 Task: Create a Sprint called Sprint0000000213 in Scrum Project Project0000000071 in Jira. Set Duration of Sprint called Sprint0000000211 in Scrum Project Project0000000071 to 1 week in Jira. Set Duration of Sprint called Sprint0000000212 in Scrum Project Project0000000071 to 2 weeks in Jira. Set Duration of Sprint called Sprint0000000213 in Scrum Project Project0000000071 to 3 weeks in Jira. Create a Sprint called Sprint0000000214 in Scrum Project Project0000000072 in Jira
Action: Mouse moved to (34, 234)
Screenshot: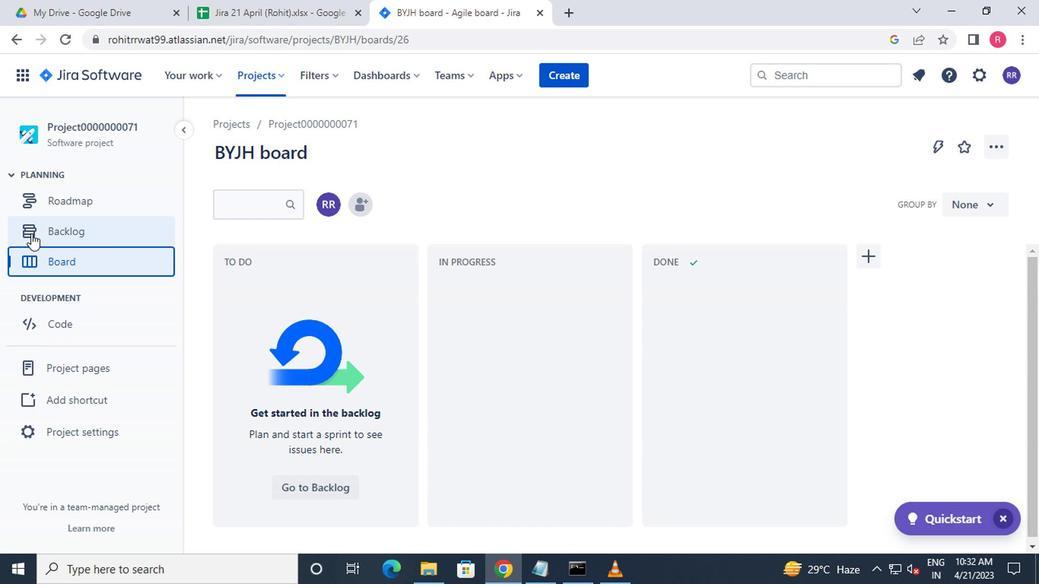 
Action: Mouse pressed left at (34, 234)
Screenshot: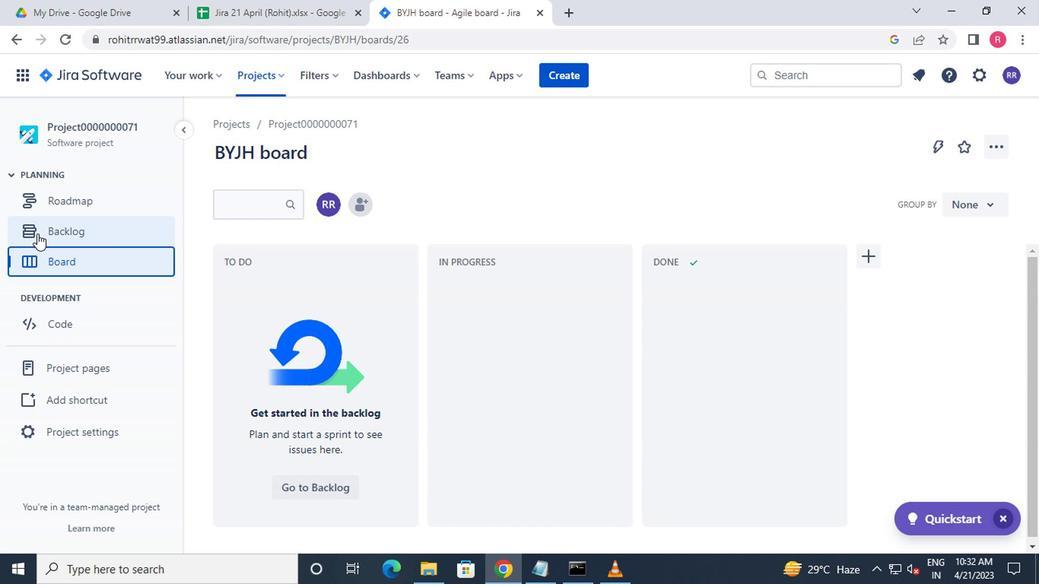 
Action: Mouse moved to (309, 374)
Screenshot: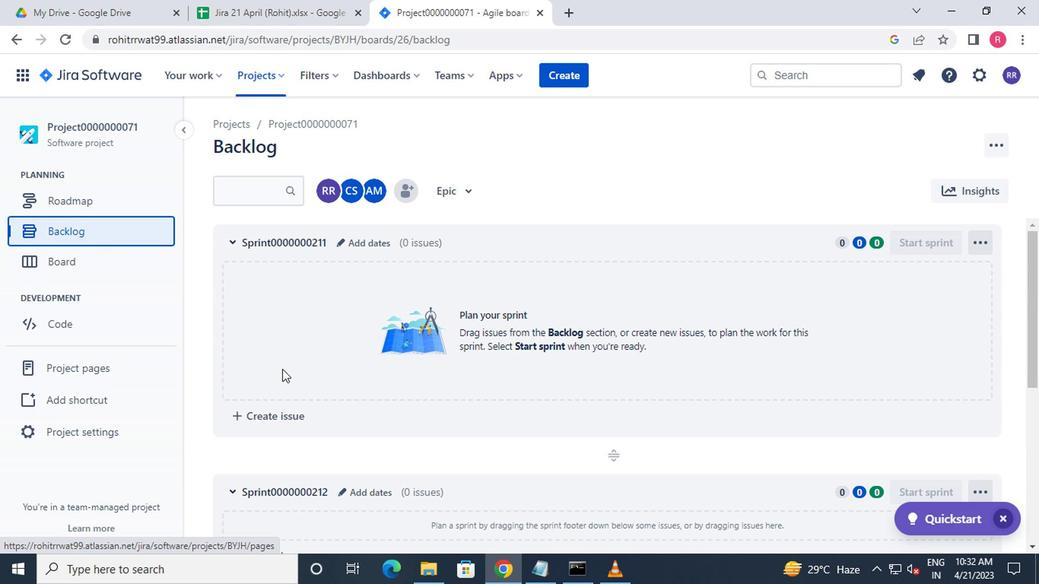
Action: Mouse scrolled (309, 374) with delta (0, 0)
Screenshot: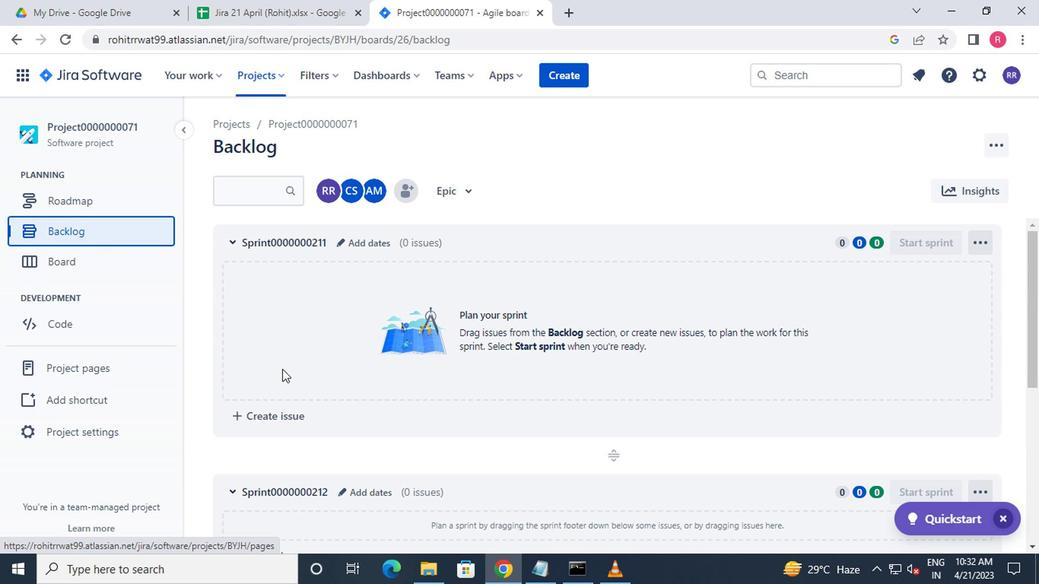 
Action: Mouse moved to (310, 376)
Screenshot: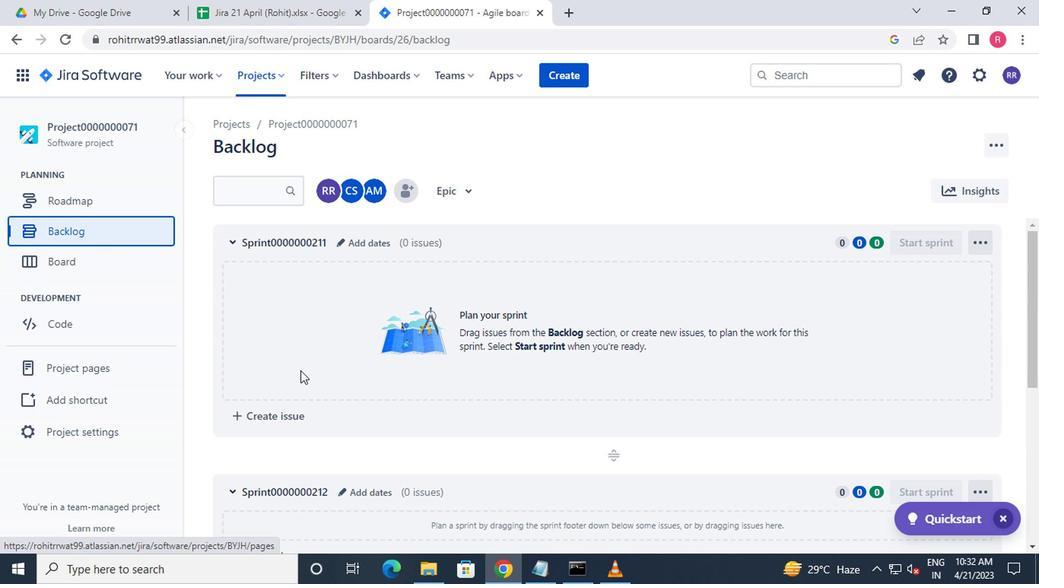 
Action: Mouse scrolled (310, 375) with delta (0, 0)
Screenshot: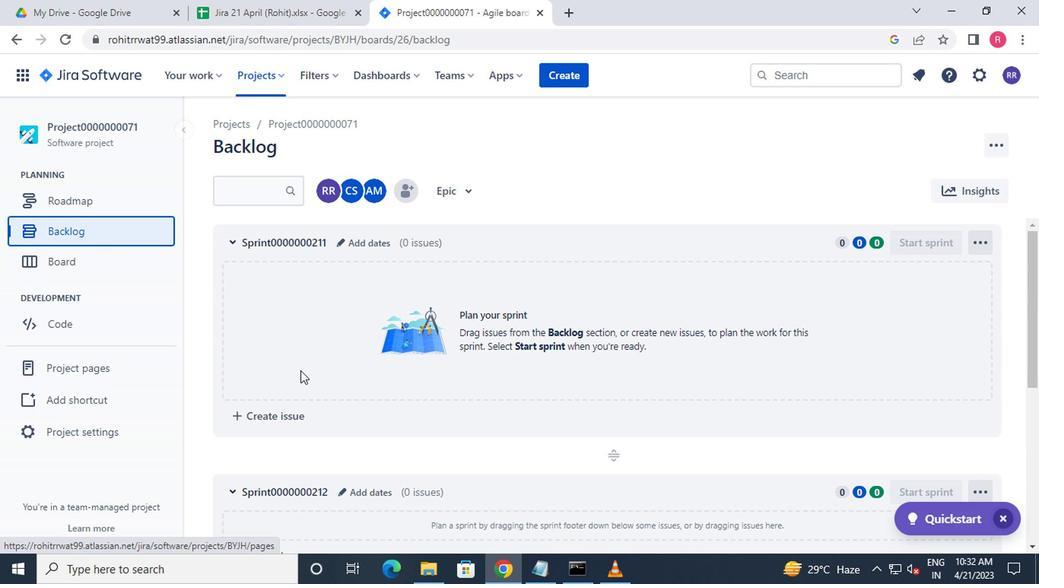 
Action: Mouse moved to (311, 378)
Screenshot: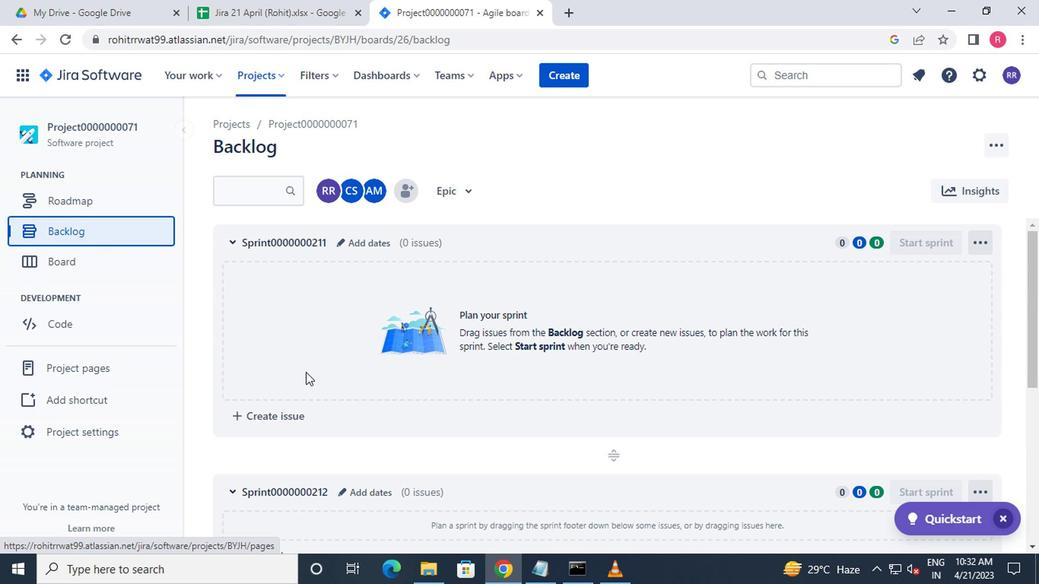 
Action: Mouse scrolled (311, 377) with delta (0, 0)
Screenshot: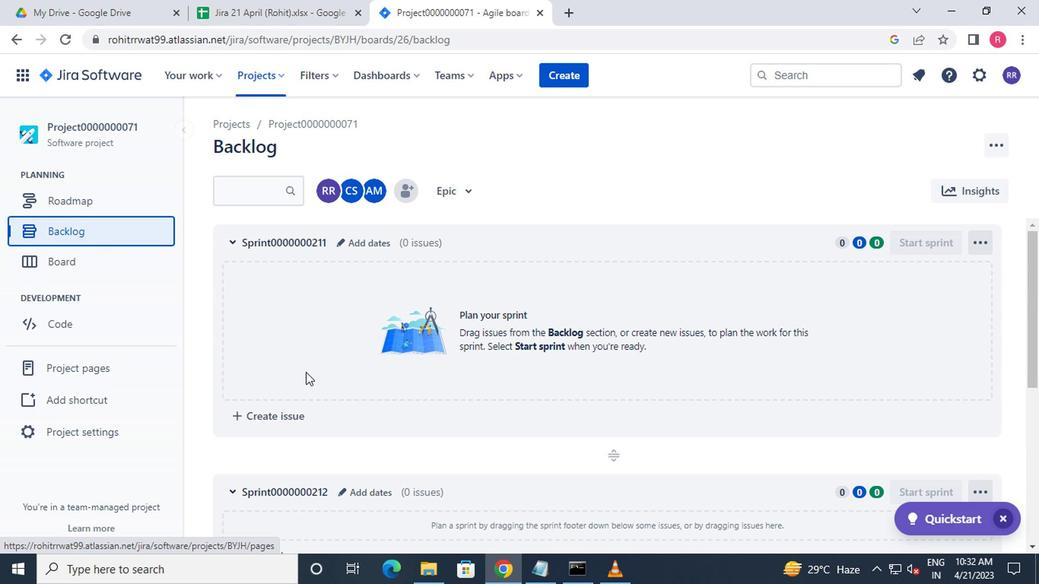 
Action: Mouse moved to (319, 381)
Screenshot: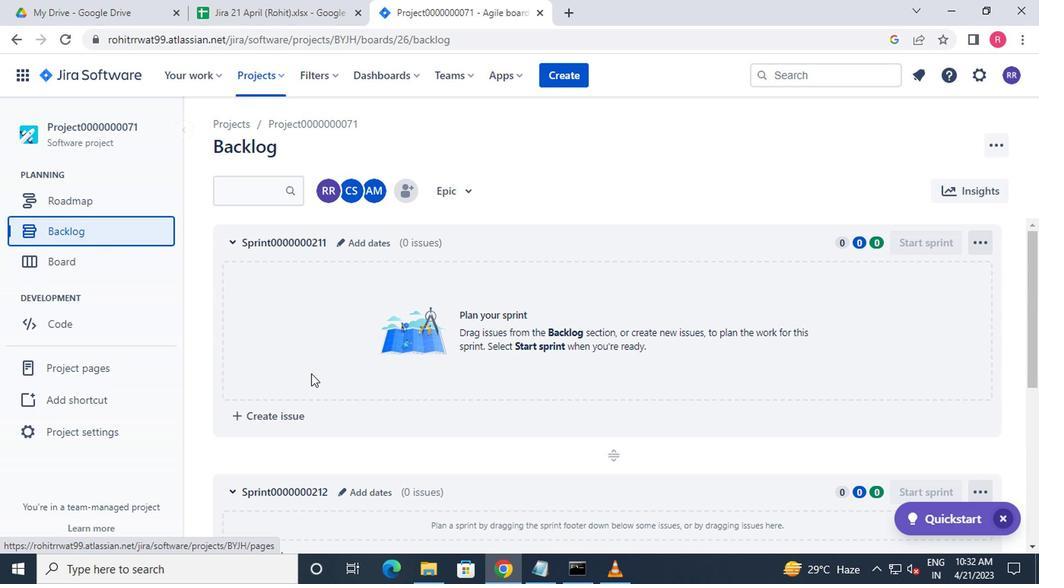 
Action: Mouse scrolled (319, 381) with delta (0, 0)
Screenshot: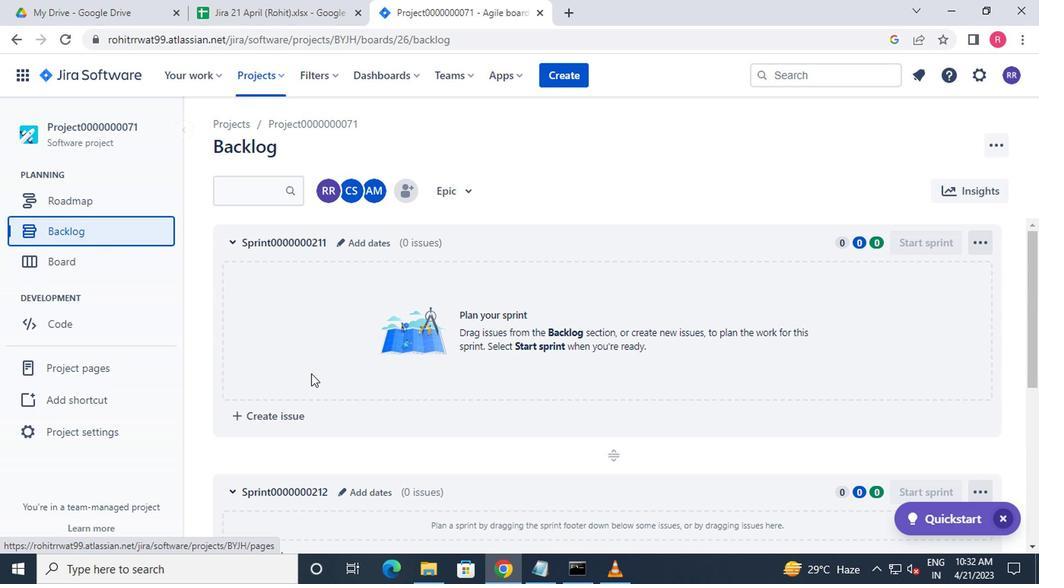 
Action: Mouse moved to (932, 320)
Screenshot: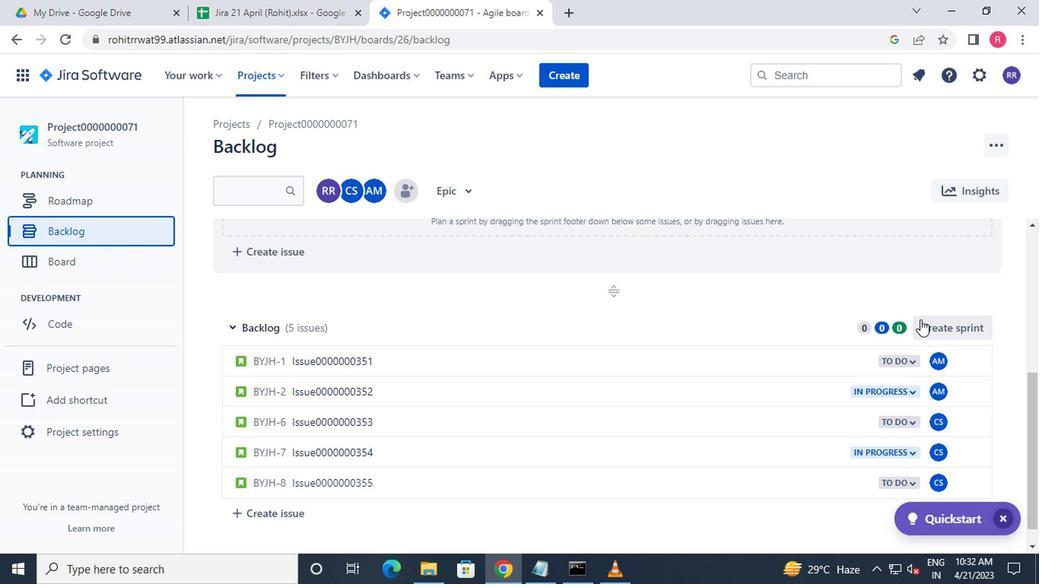 
Action: Mouse pressed left at (932, 320)
Screenshot: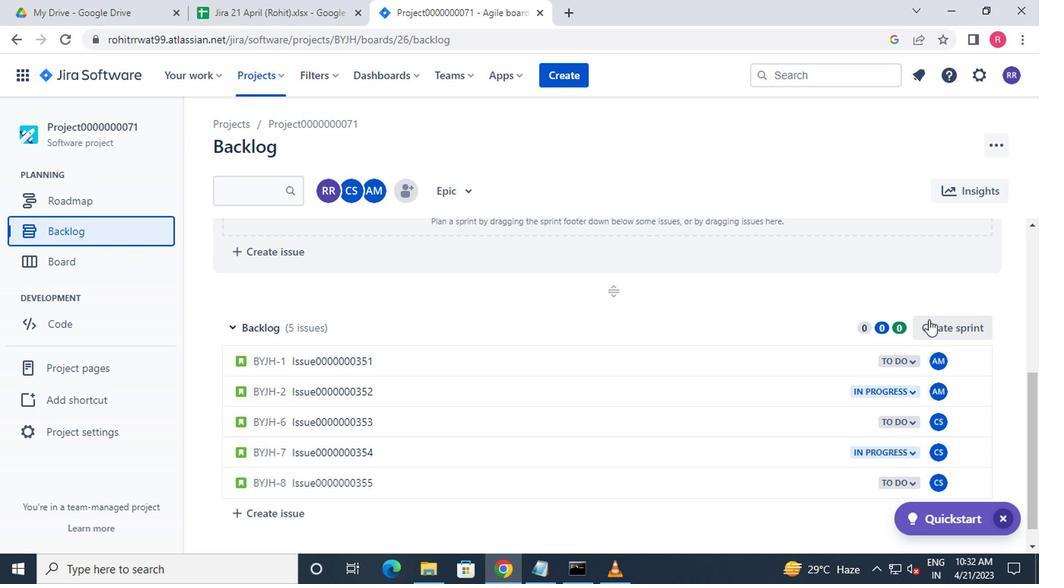 
Action: Mouse moved to (428, 380)
Screenshot: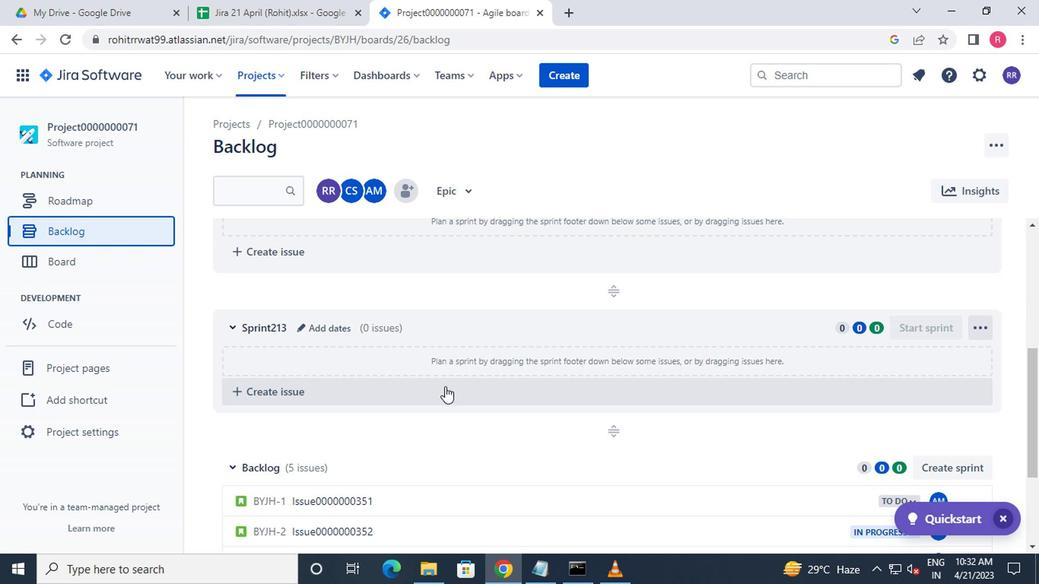 
Action: Mouse scrolled (428, 381) with delta (0, 1)
Screenshot: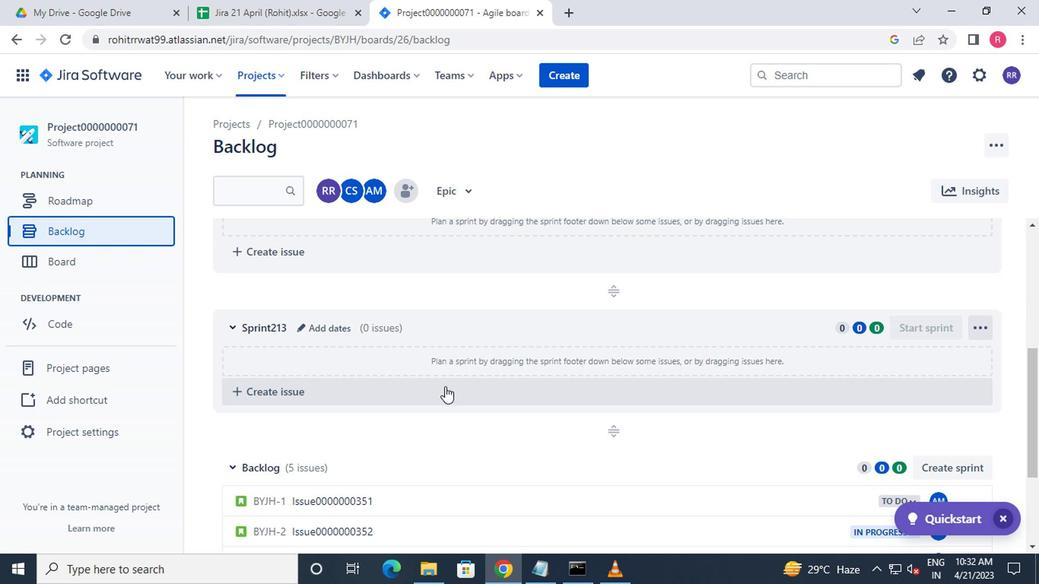 
Action: Mouse moved to (299, 404)
Screenshot: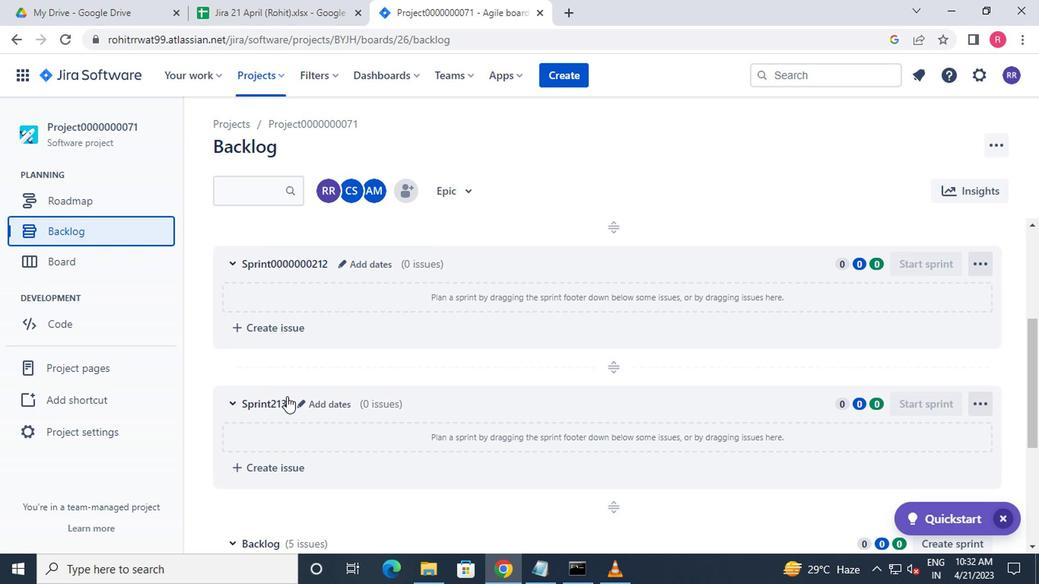 
Action: Mouse pressed left at (299, 404)
Screenshot: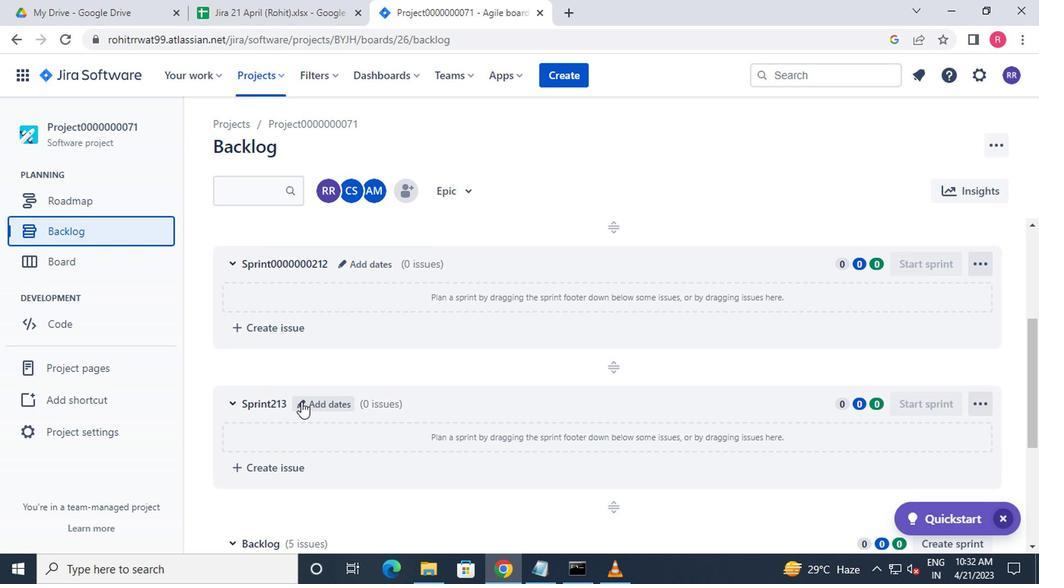 
Action: Mouse moved to (346, 218)
Screenshot: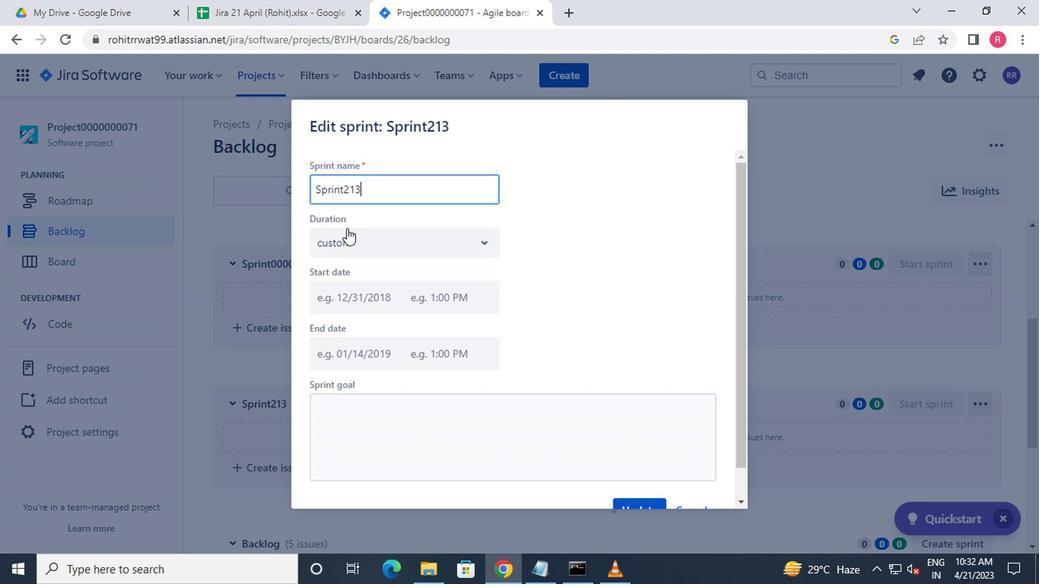 
Action: Key pressed <Key.left><Key.left><Key.left>00000000<Key.enter>
Screenshot: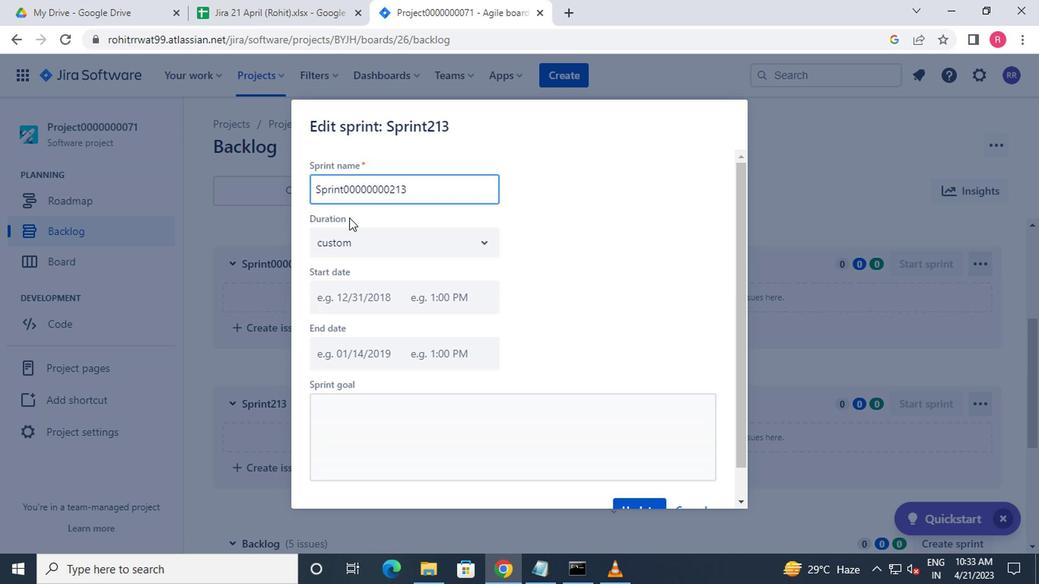 
Action: Mouse moved to (526, 394)
Screenshot: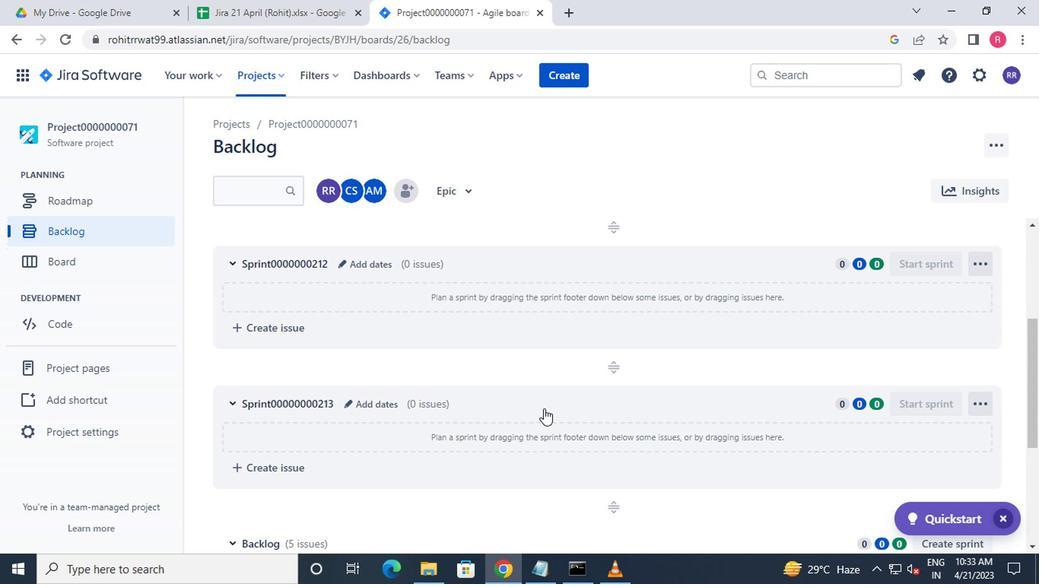 
Action: Mouse scrolled (526, 395) with delta (0, 0)
Screenshot: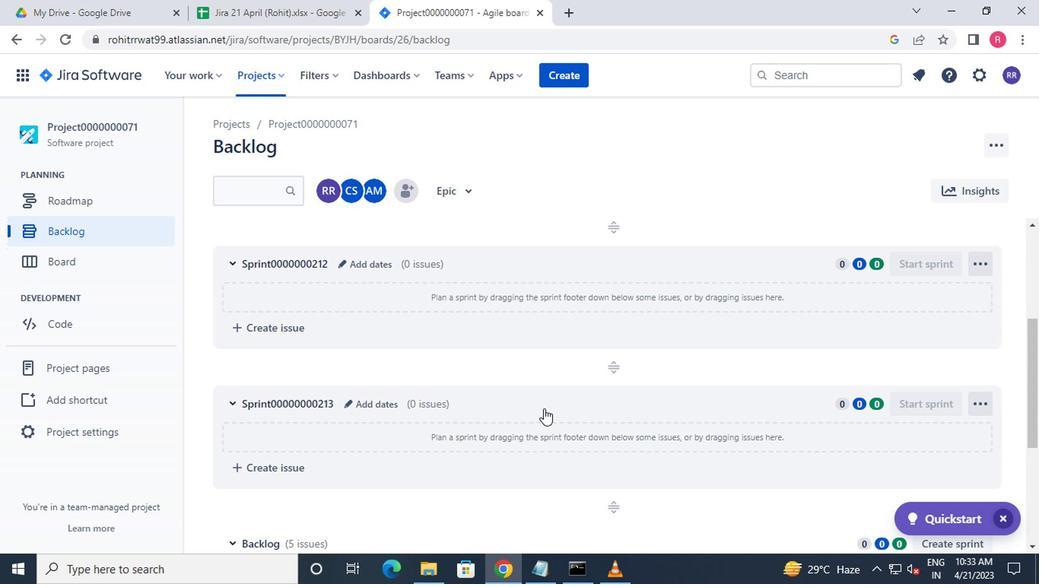 
Action: Mouse moved to (525, 394)
Screenshot: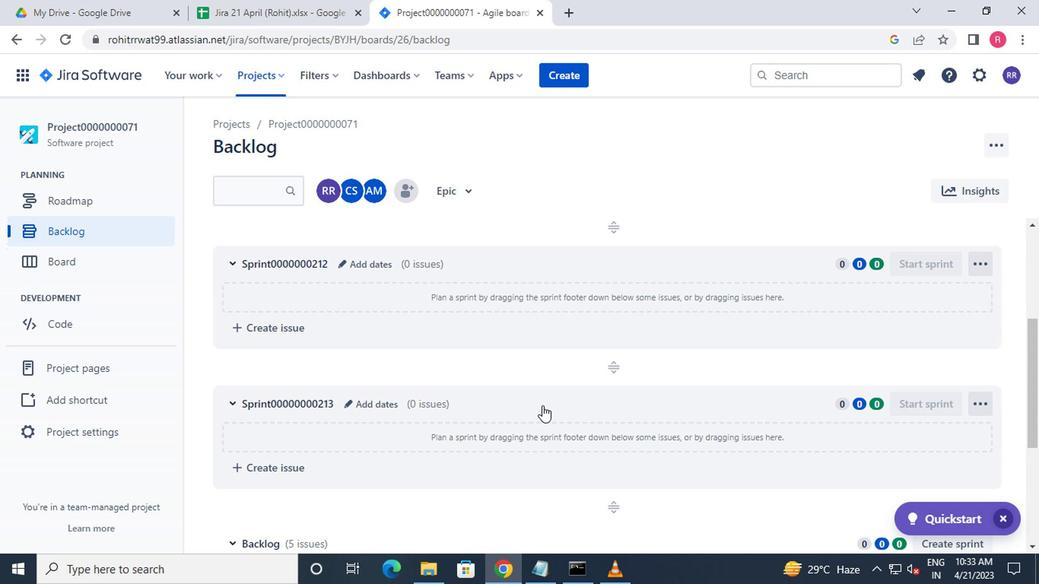 
Action: Mouse scrolled (525, 395) with delta (0, 0)
Screenshot: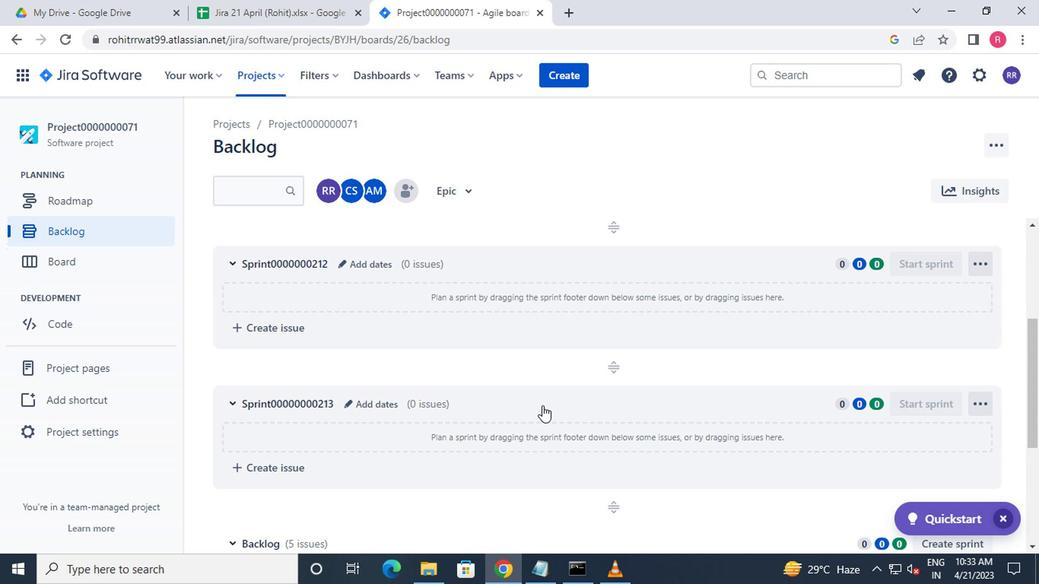 
Action: Mouse scrolled (525, 395) with delta (0, 0)
Screenshot: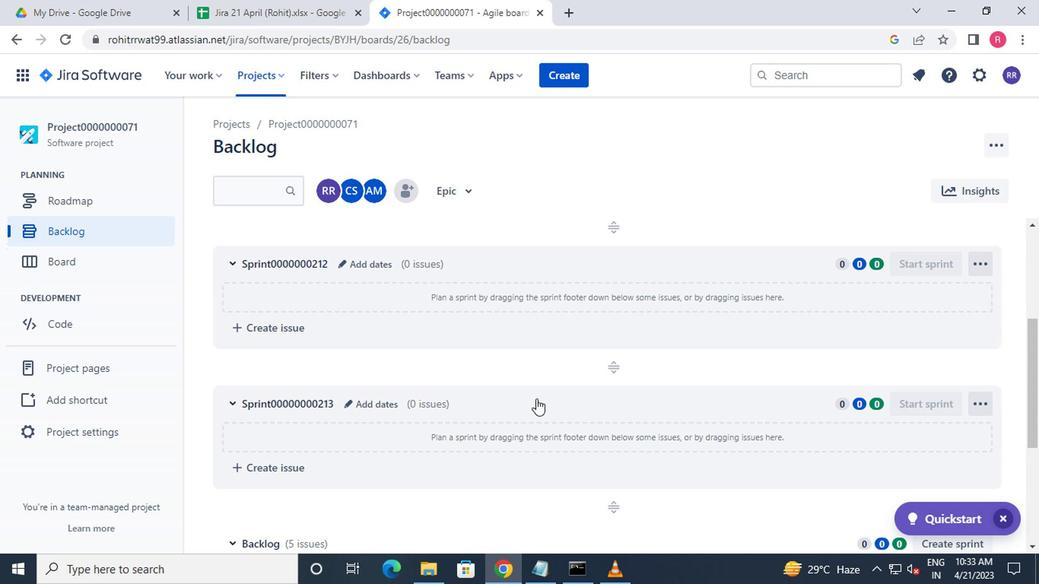 
Action: Mouse moved to (340, 241)
Screenshot: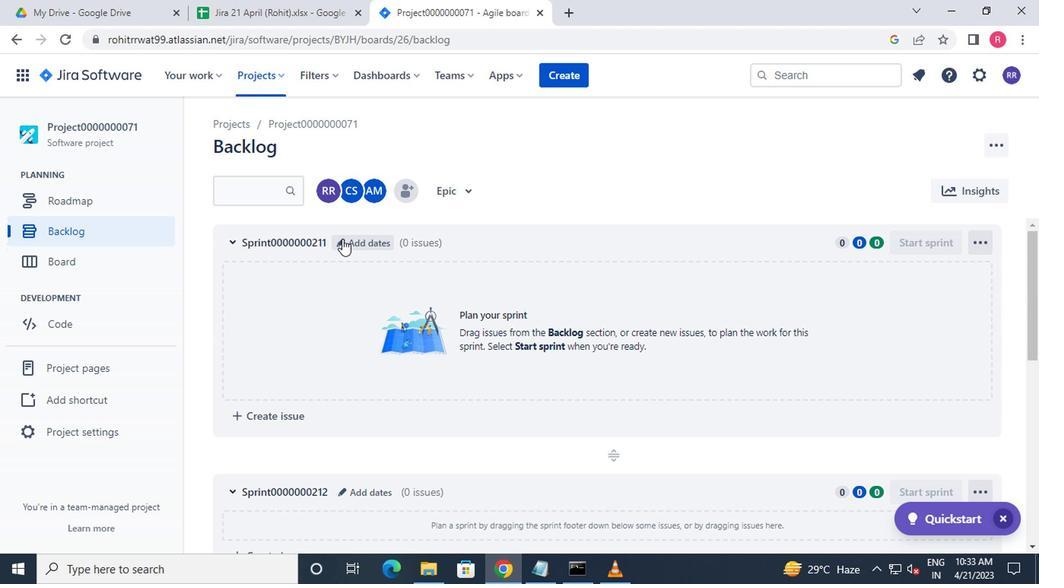 
Action: Mouse pressed left at (340, 241)
Screenshot: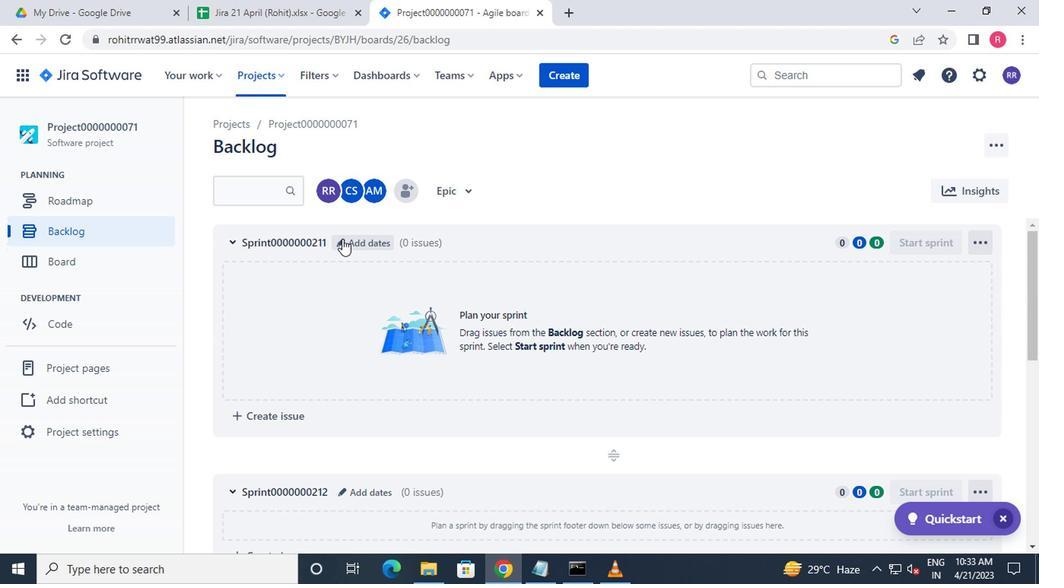 
Action: Mouse moved to (370, 245)
Screenshot: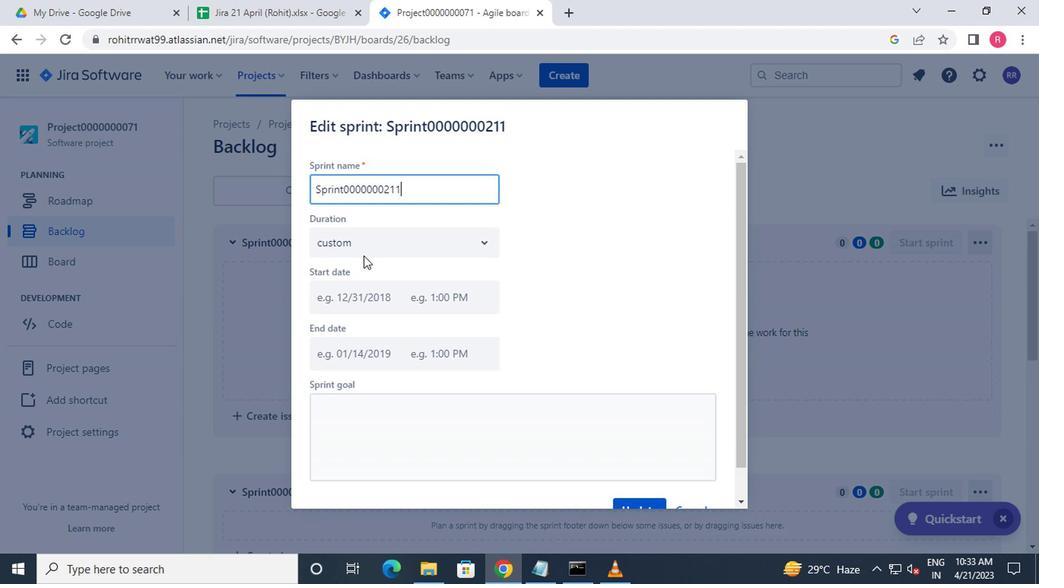 
Action: Mouse pressed left at (370, 245)
Screenshot: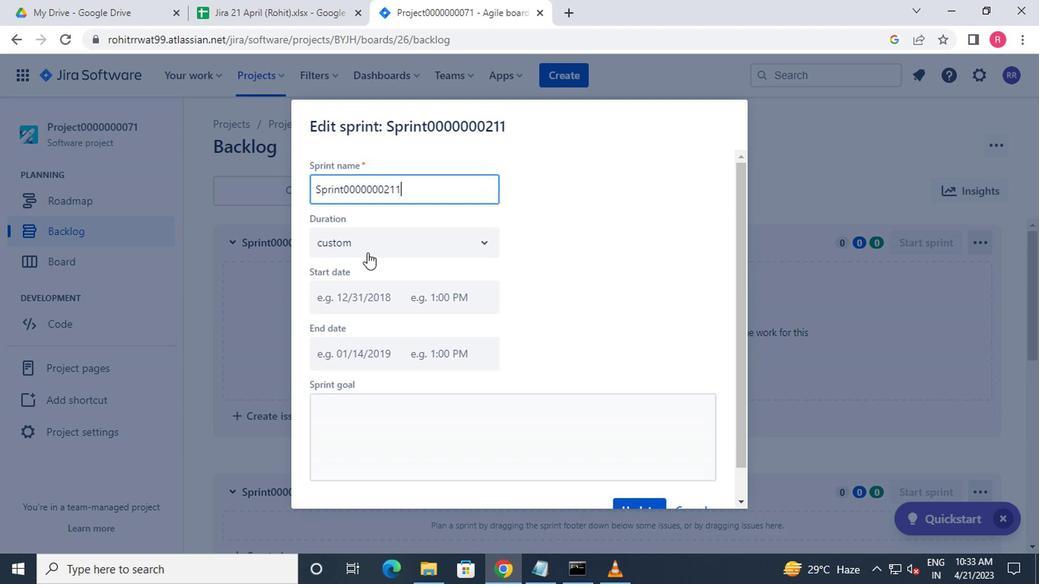 
Action: Mouse moved to (364, 290)
Screenshot: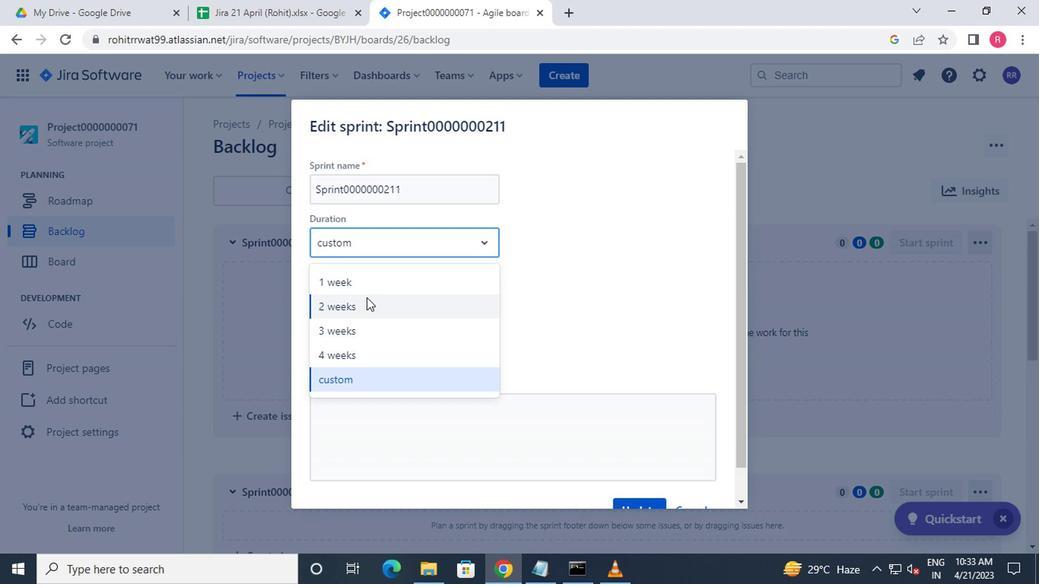 
Action: Mouse pressed left at (364, 290)
Screenshot: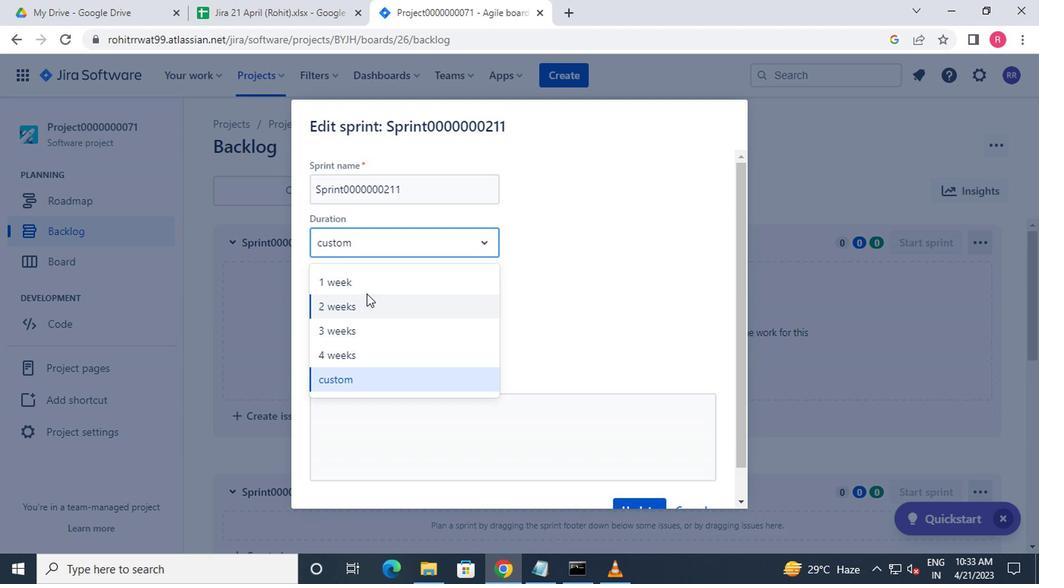 
Action: Mouse moved to (637, 508)
Screenshot: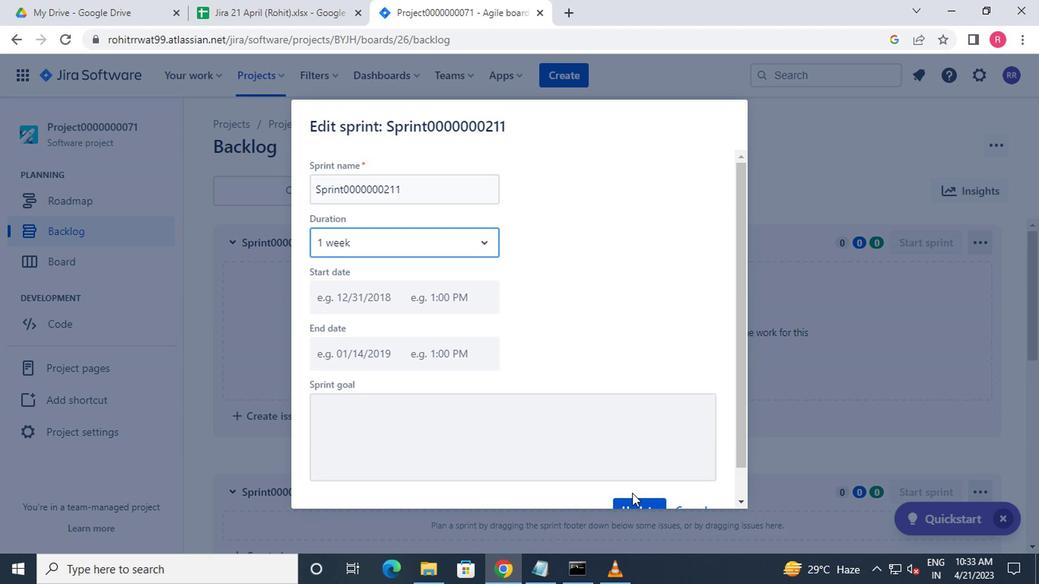 
Action: Mouse pressed left at (637, 508)
Screenshot: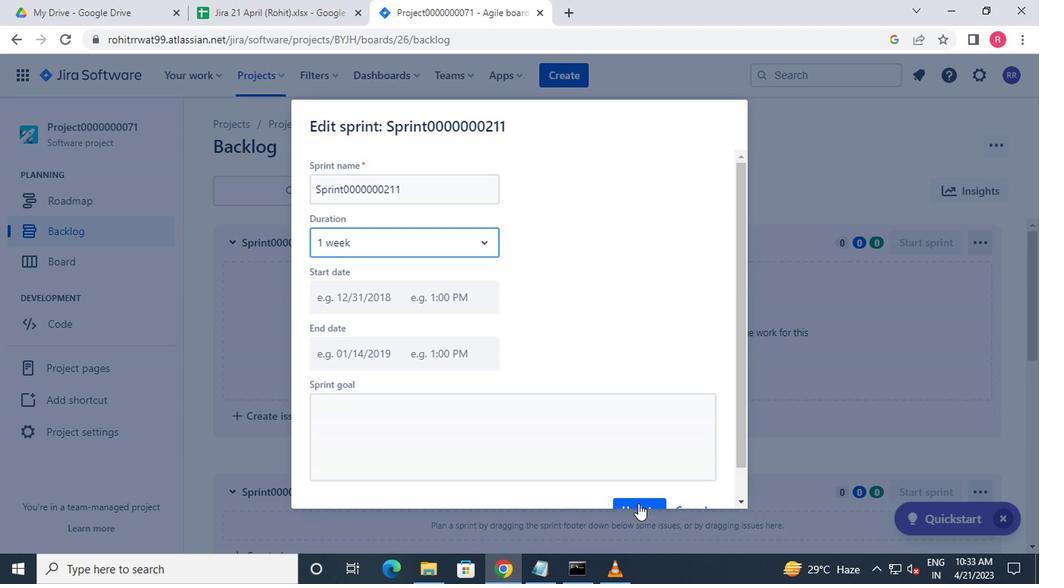 
Action: Mouse moved to (315, 323)
Screenshot: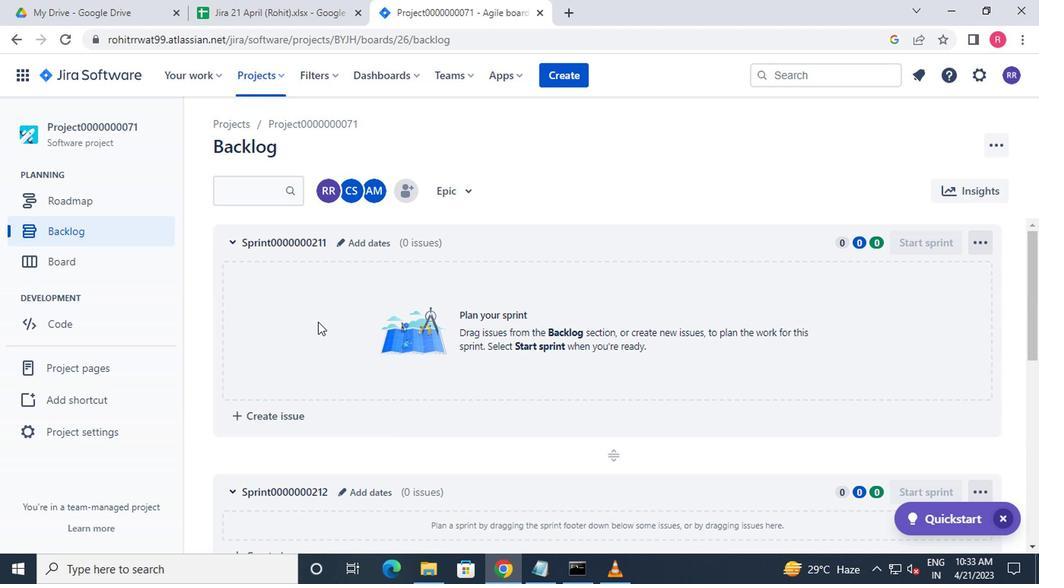 
Action: Mouse scrolled (315, 323) with delta (0, 0)
Screenshot: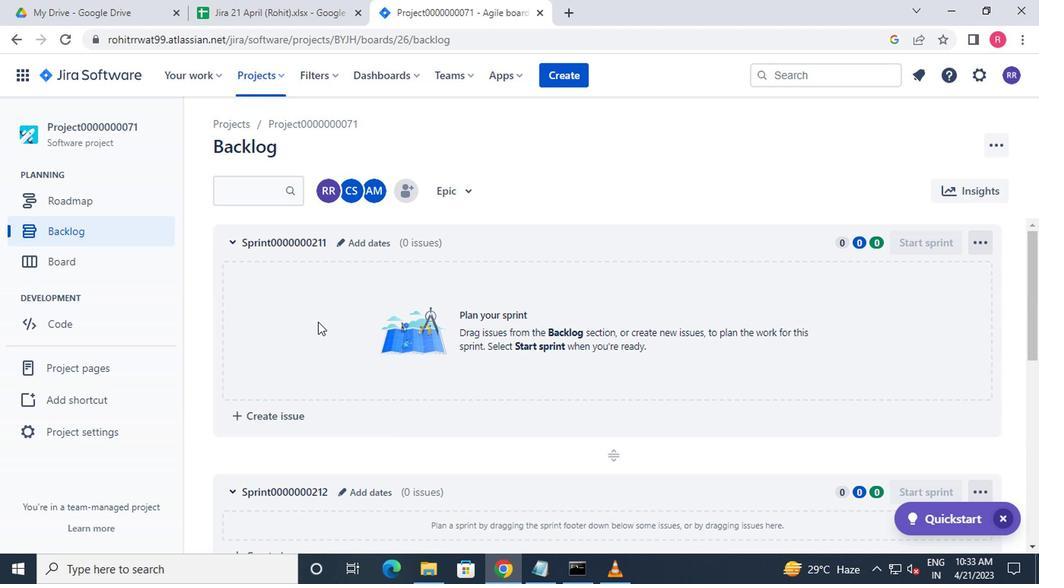 
Action: Mouse moved to (315, 323)
Screenshot: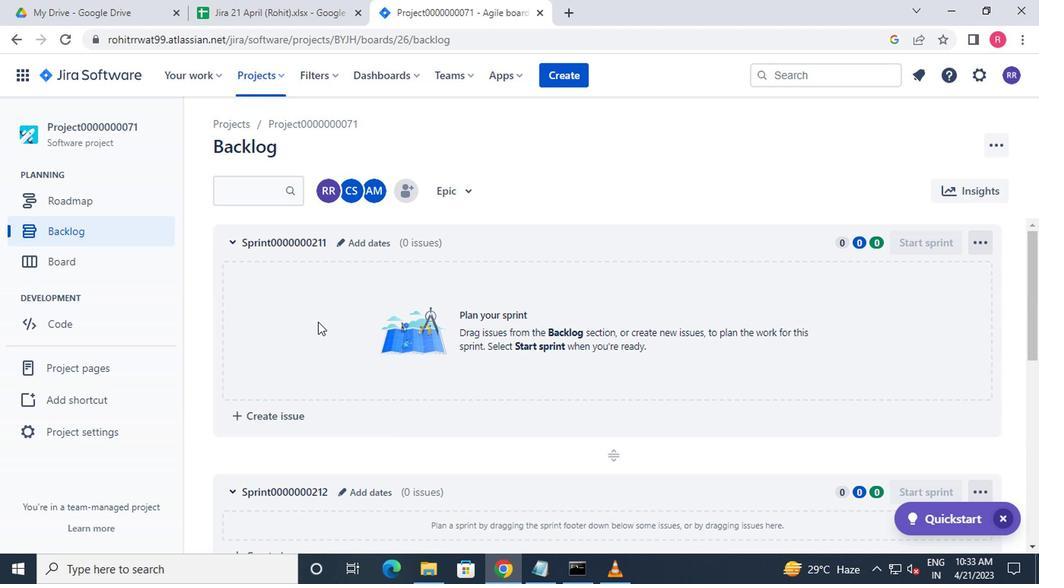 
Action: Mouse scrolled (315, 323) with delta (0, 0)
Screenshot: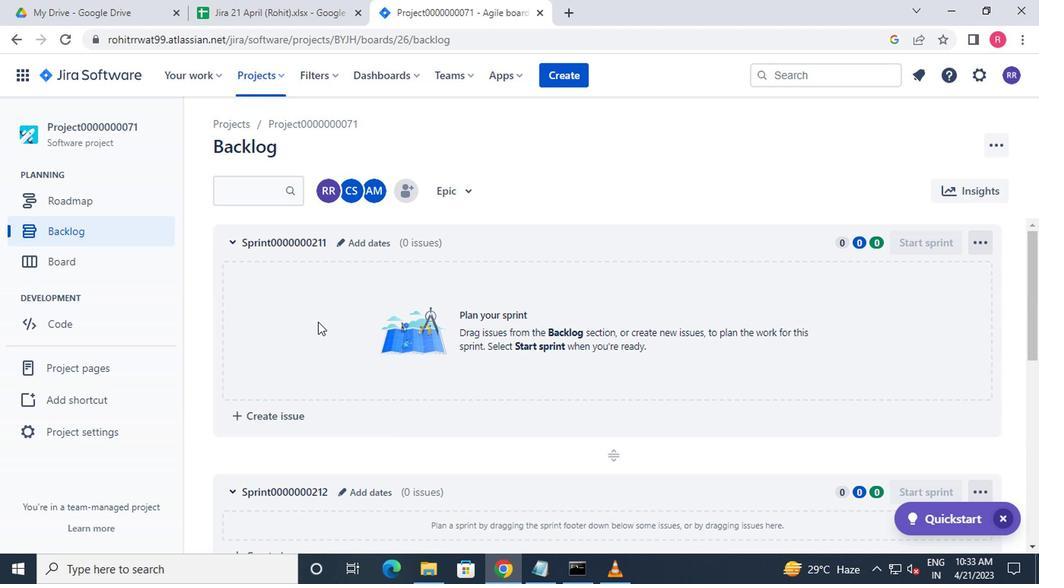 
Action: Mouse moved to (344, 347)
Screenshot: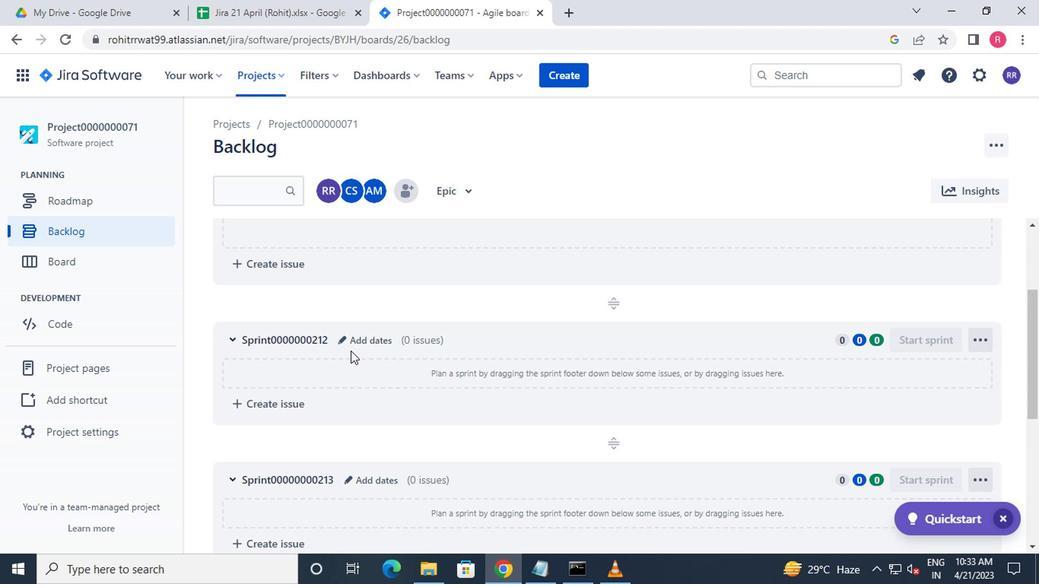 
Action: Mouse pressed left at (344, 347)
Screenshot: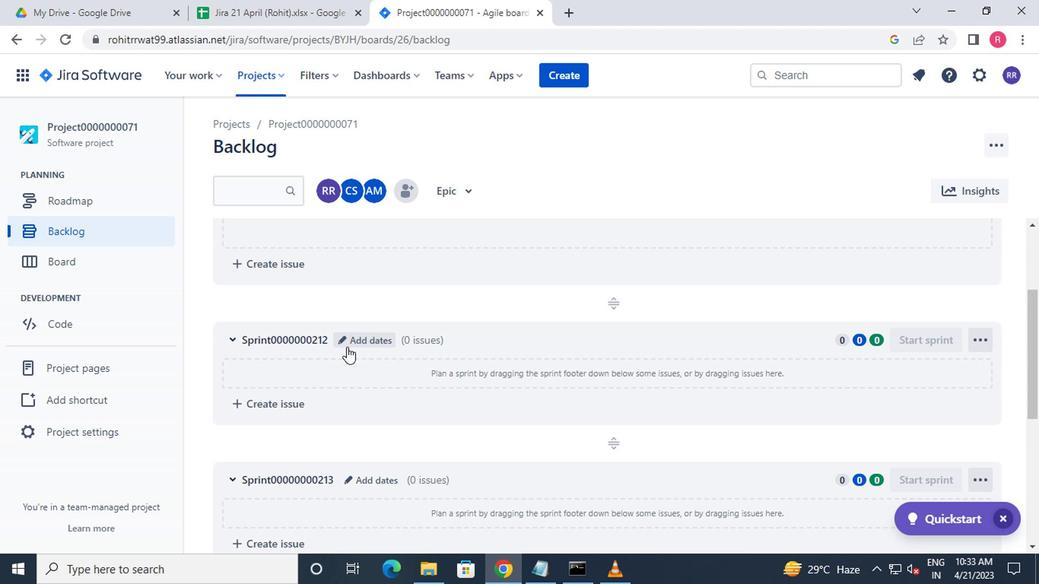 
Action: Mouse moved to (451, 244)
Screenshot: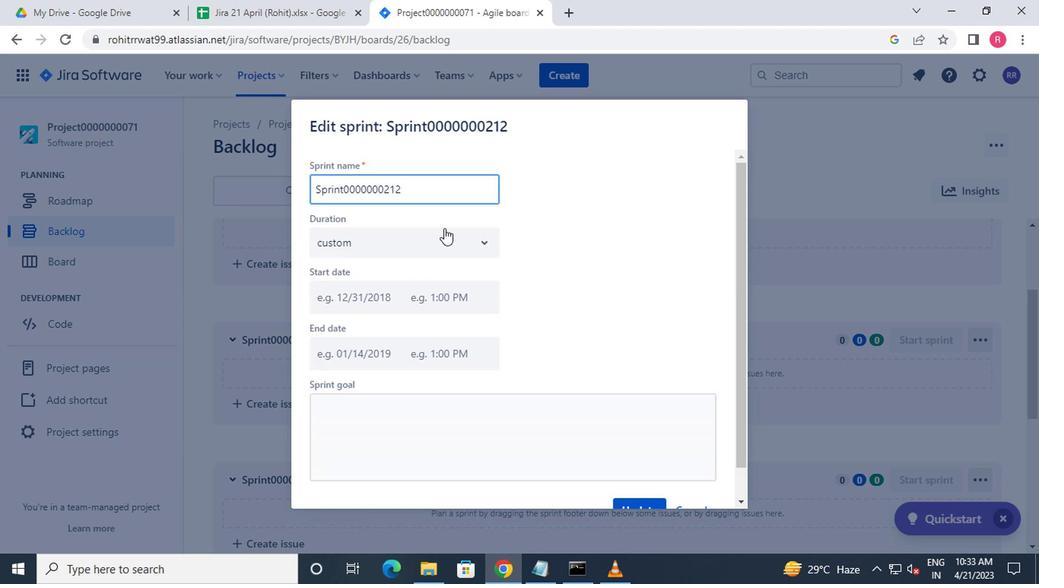 
Action: Mouse pressed left at (451, 244)
Screenshot: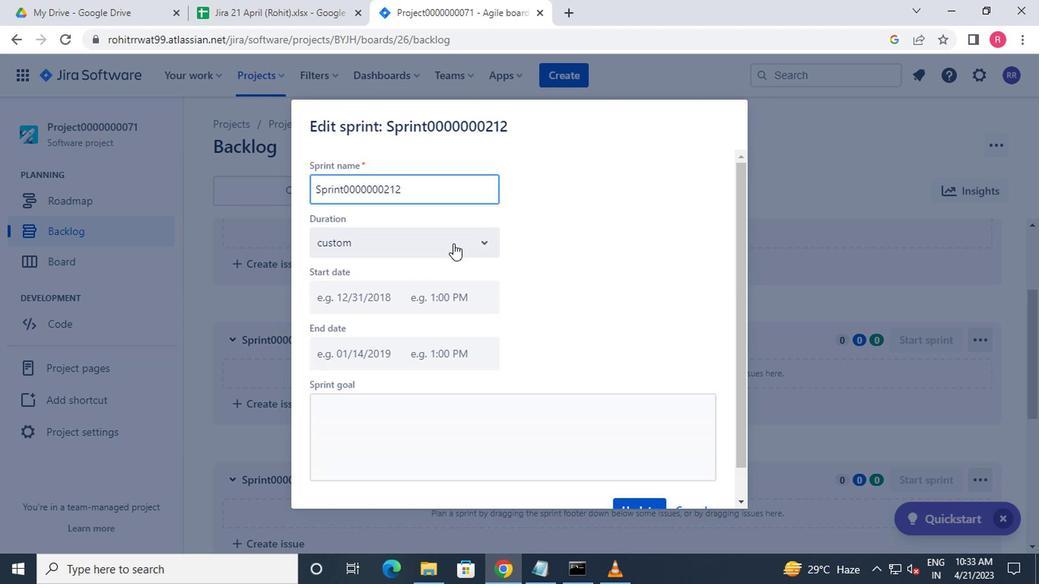 
Action: Mouse moved to (392, 314)
Screenshot: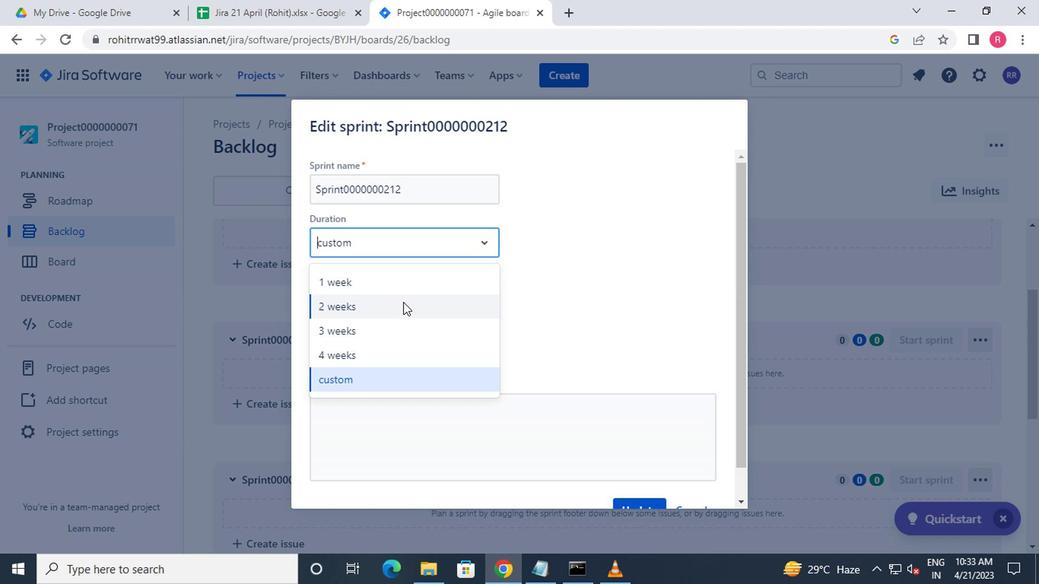 
Action: Mouse pressed left at (392, 314)
Screenshot: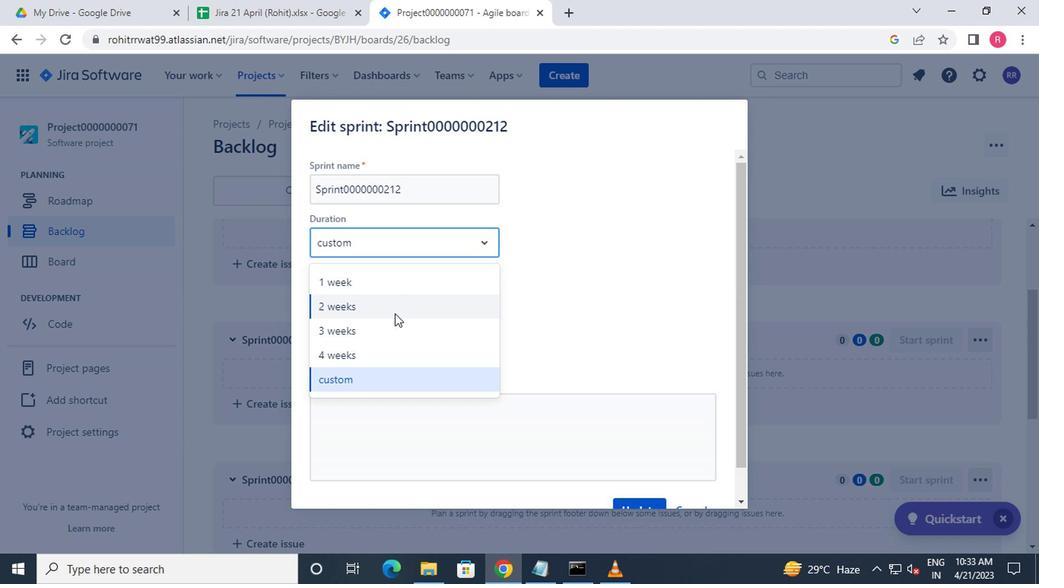 
Action: Mouse moved to (574, 408)
Screenshot: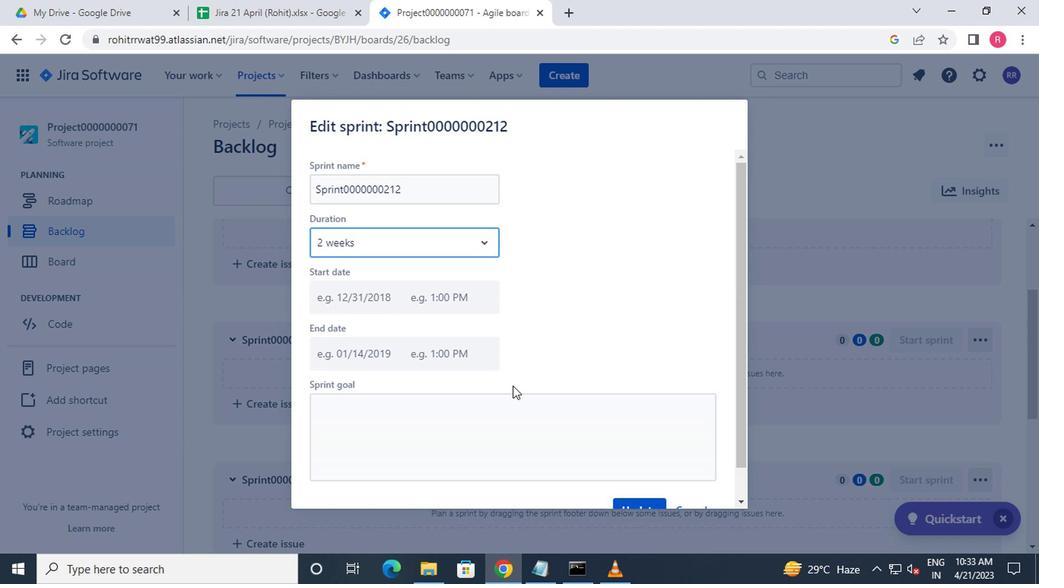 
Action: Mouse scrolled (574, 407) with delta (0, 0)
Screenshot: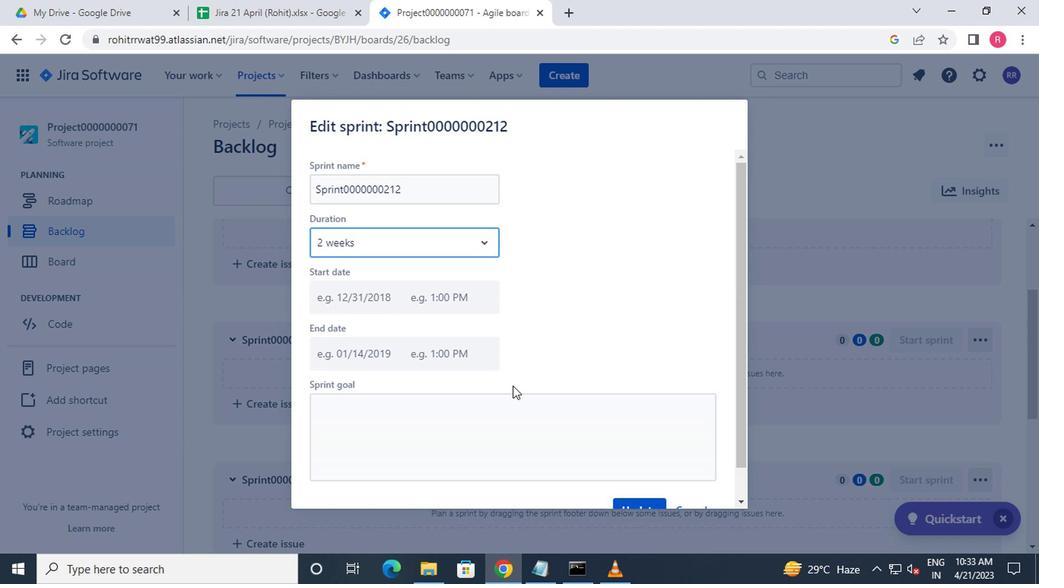 
Action: Mouse moved to (587, 411)
Screenshot: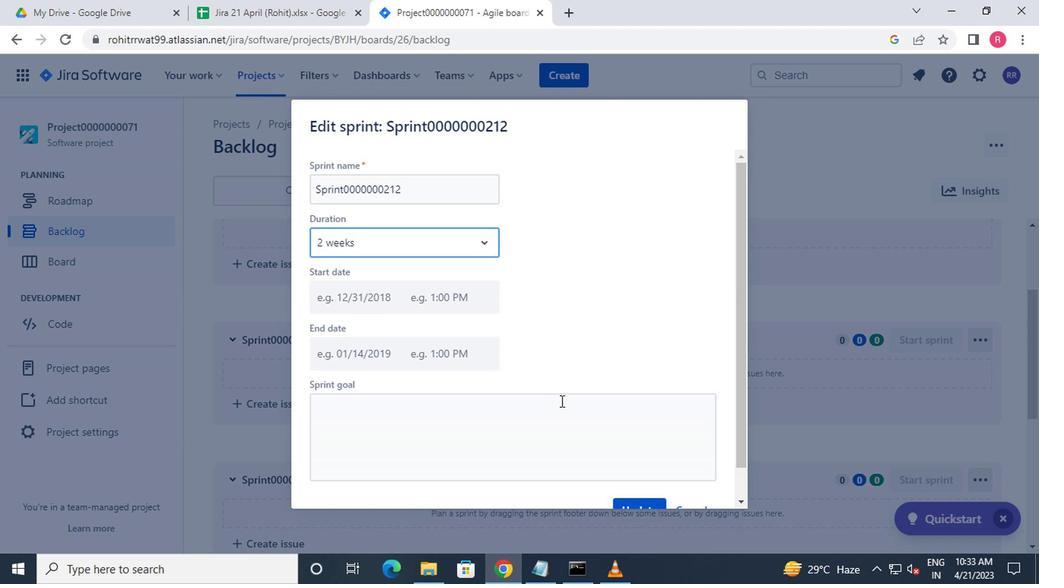 
Action: Mouse scrolled (587, 409) with delta (0, -1)
Screenshot: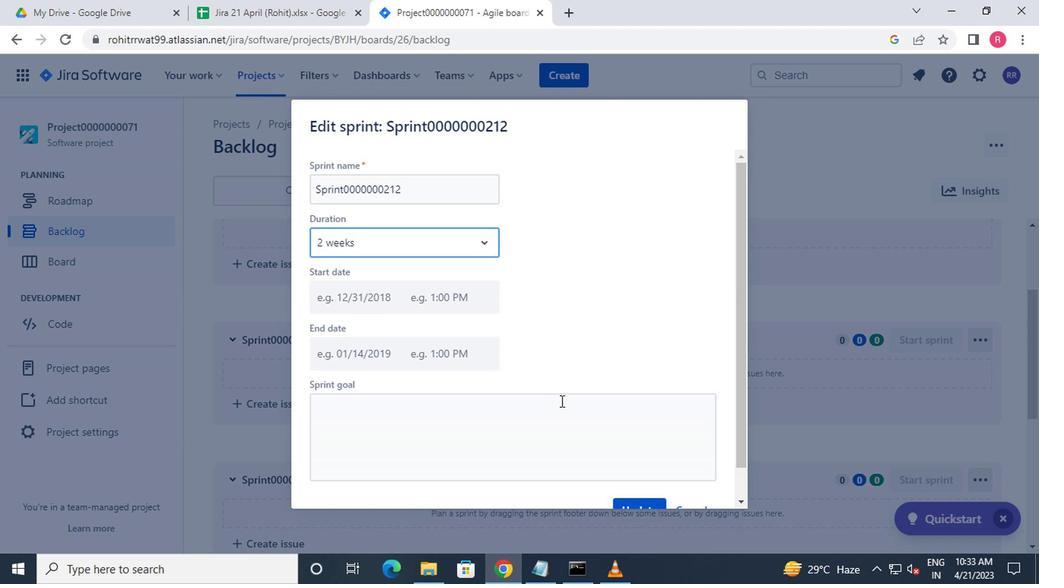 
Action: Mouse moved to (642, 470)
Screenshot: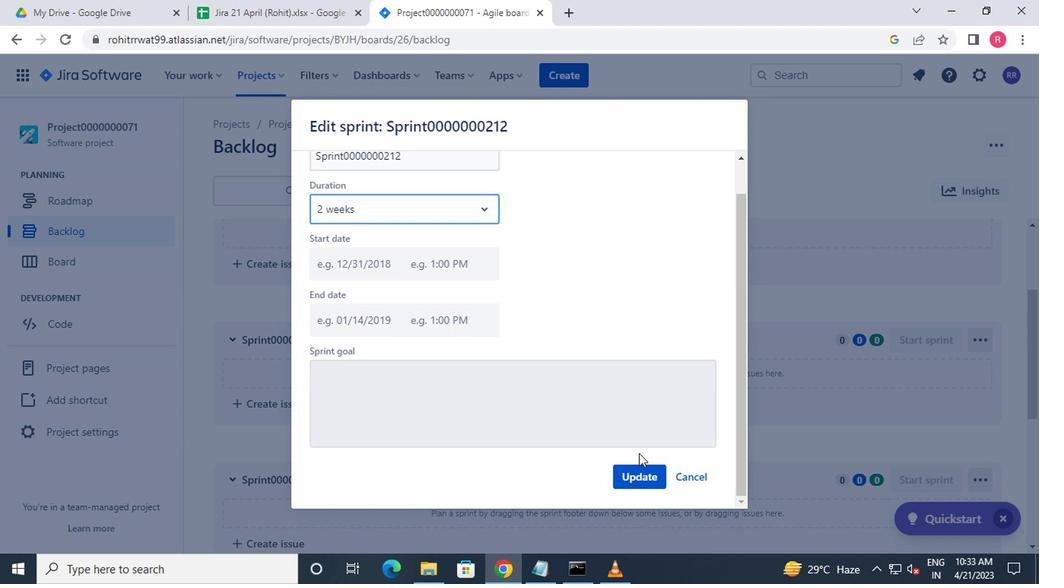 
Action: Mouse pressed left at (642, 470)
Screenshot: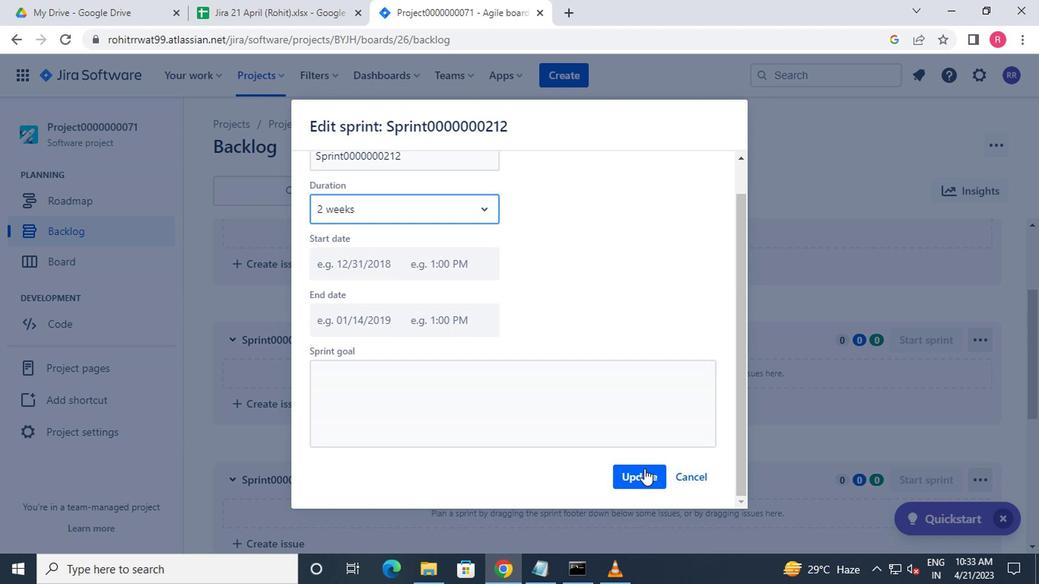 
Action: Mouse moved to (474, 418)
Screenshot: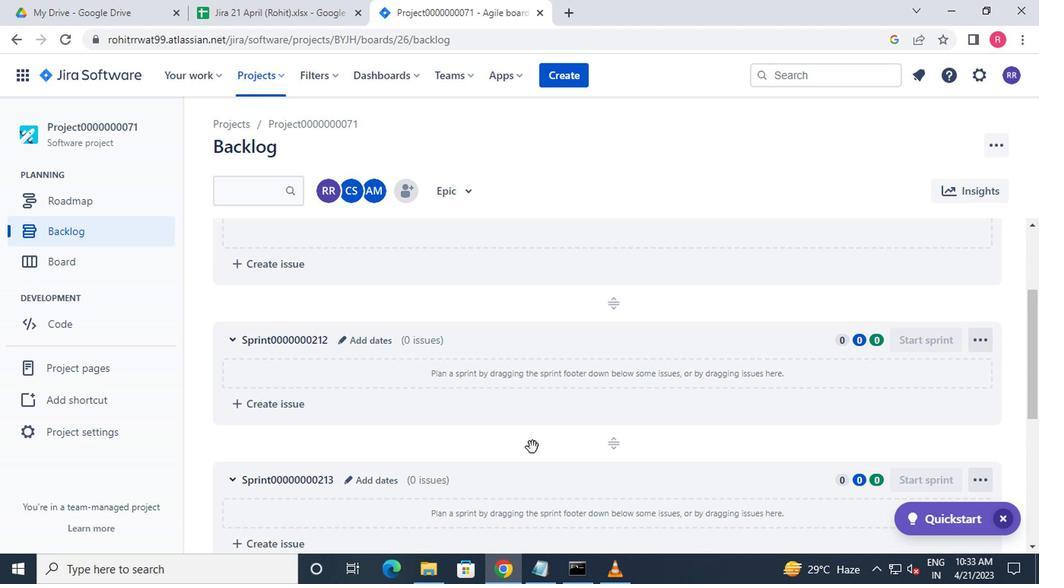
Action: Mouse scrolled (474, 417) with delta (0, -1)
Screenshot: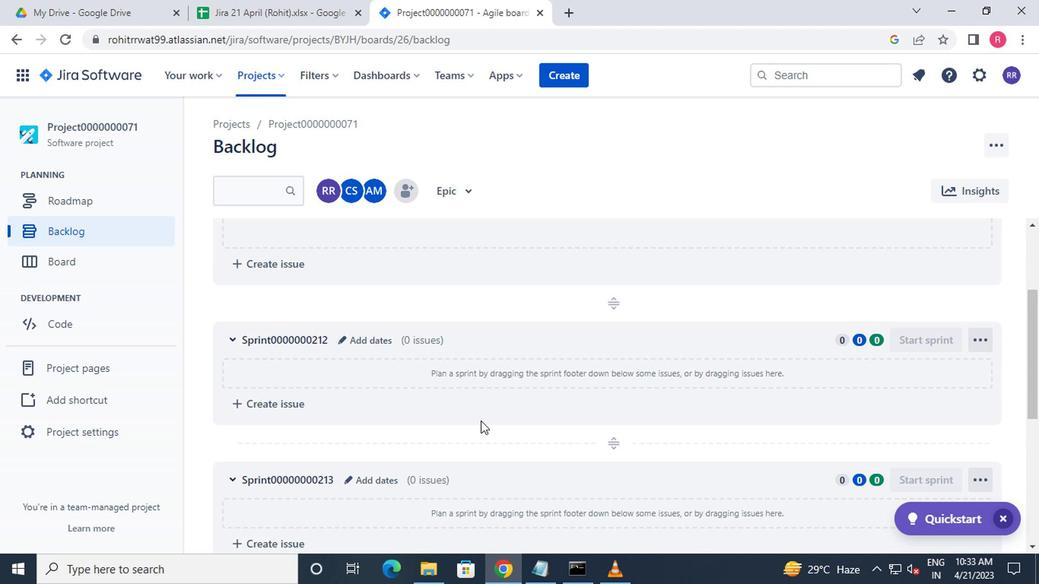
Action: Mouse moved to (359, 407)
Screenshot: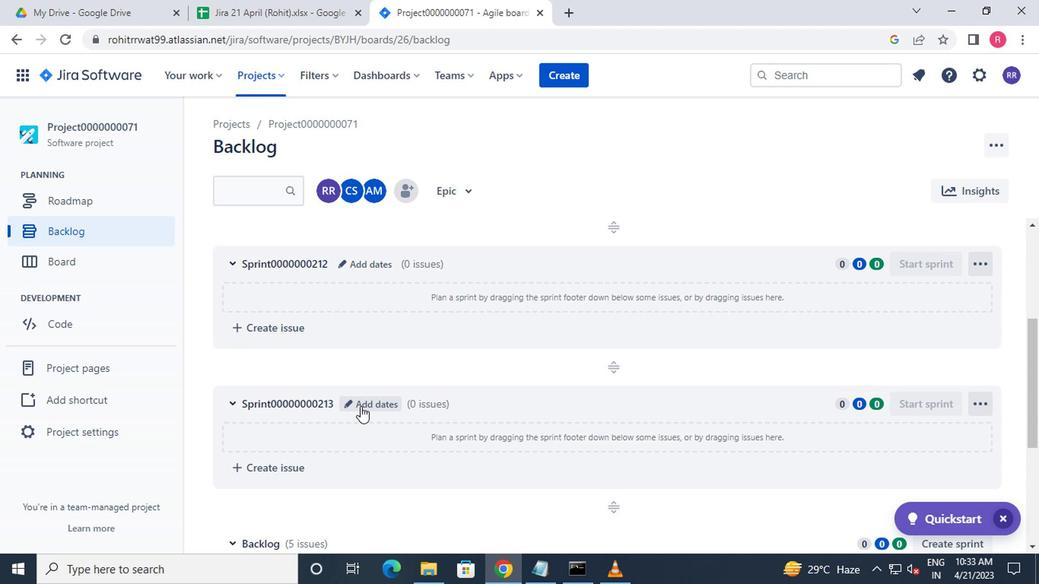 
Action: Mouse pressed left at (359, 407)
Screenshot: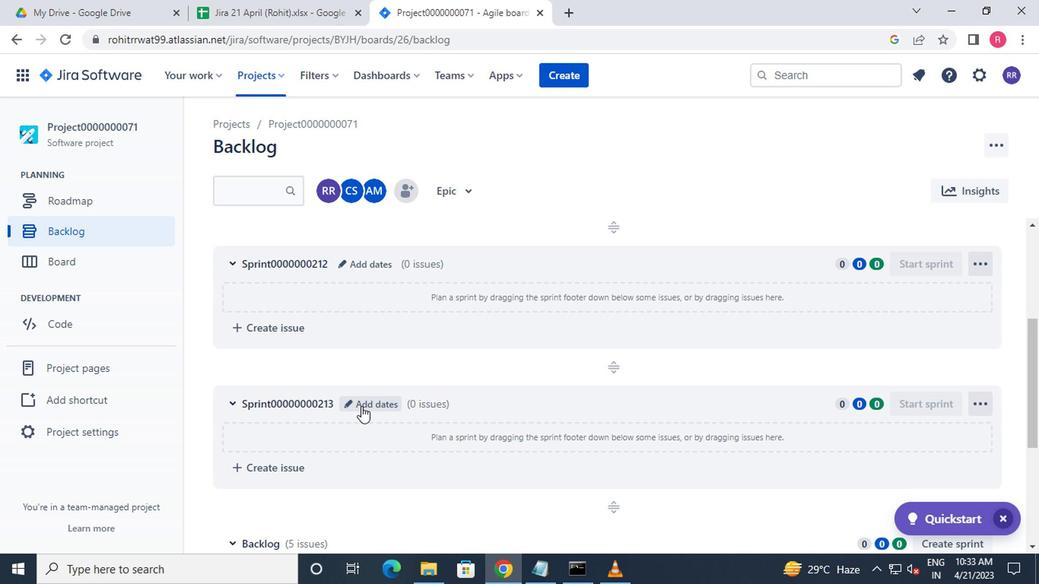 
Action: Mouse moved to (361, 407)
Screenshot: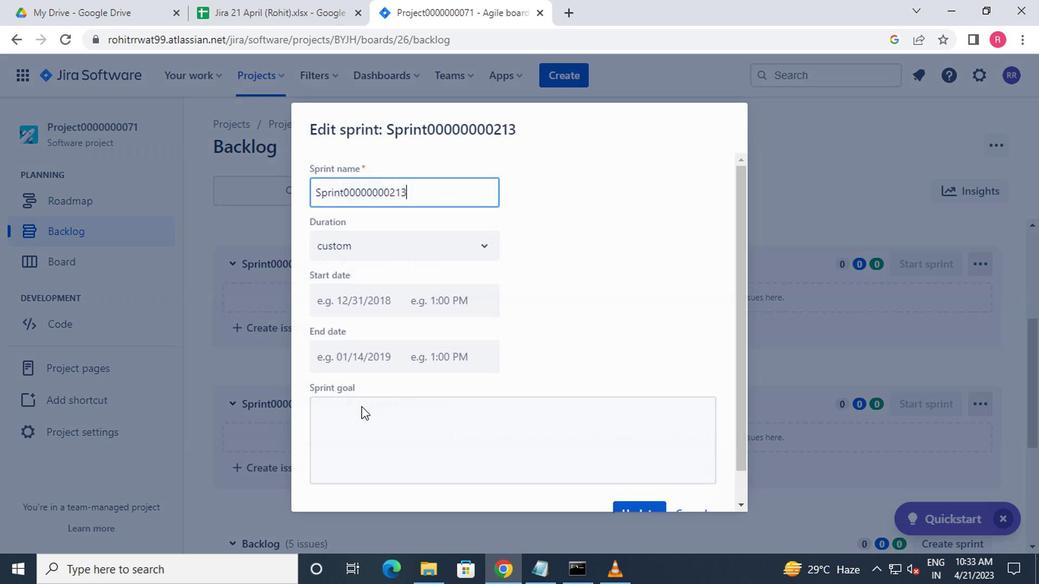 
Action: Mouse scrolled (361, 406) with delta (0, -1)
Screenshot: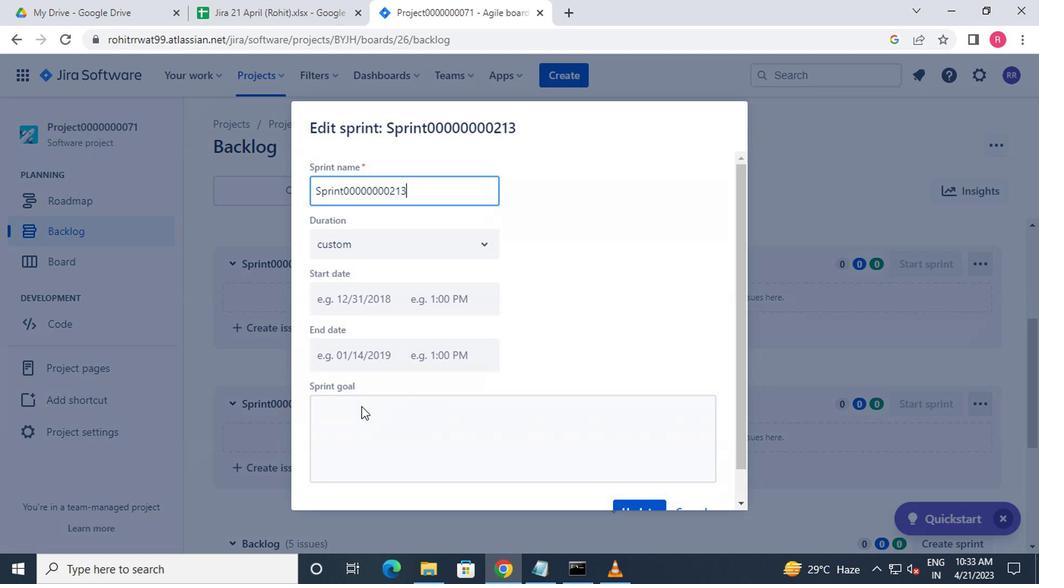 
Action: Mouse moved to (361, 407)
Screenshot: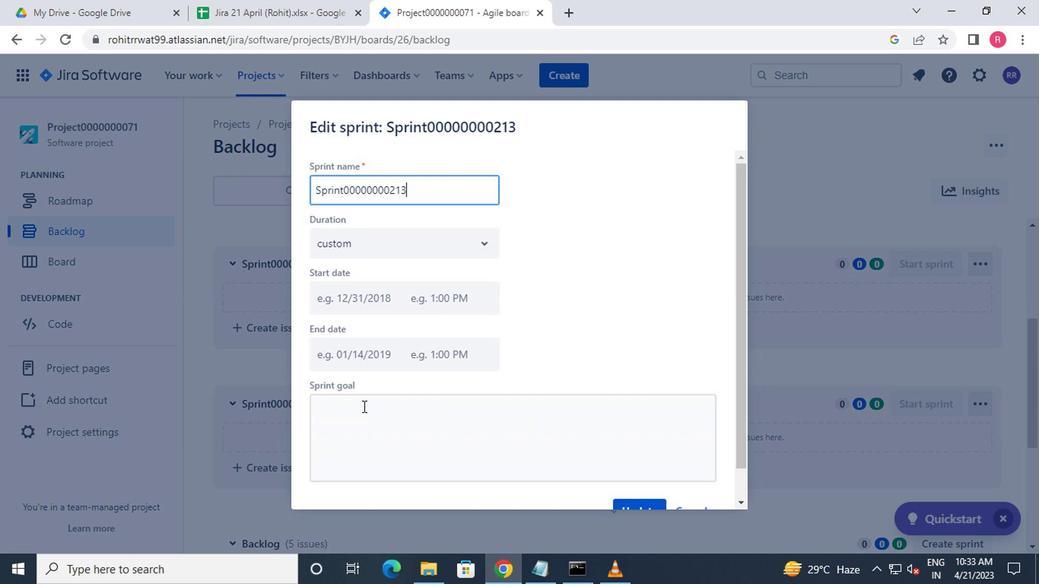 
Action: Mouse scrolled (361, 406) with delta (0, -1)
Screenshot: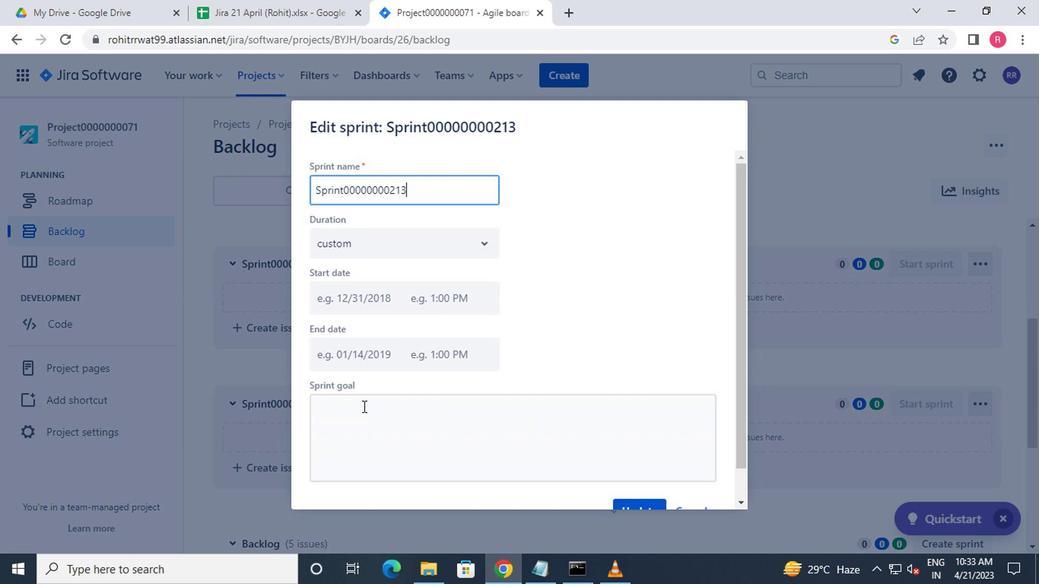 
Action: Mouse moved to (361, 408)
Screenshot: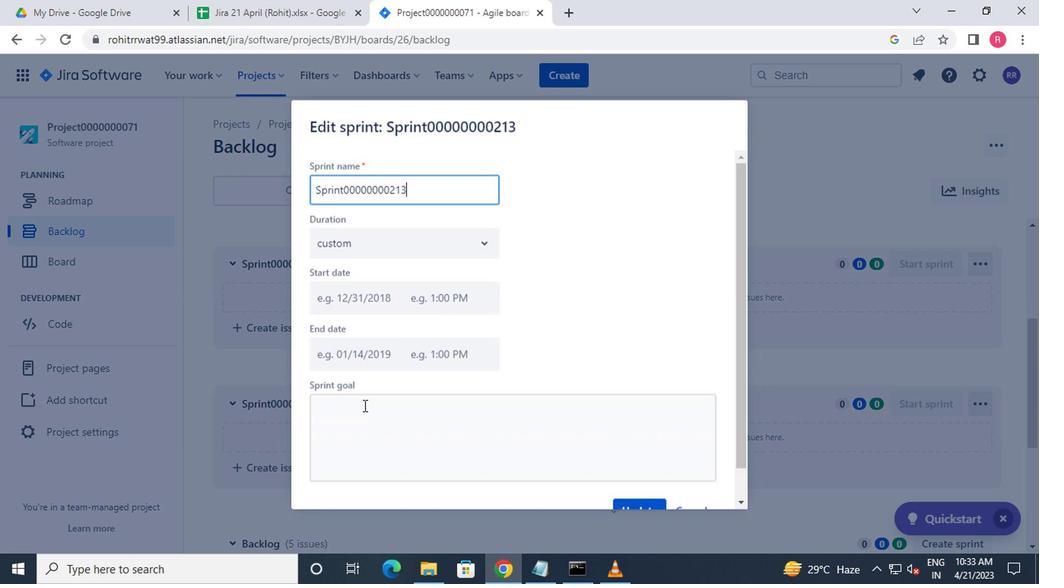 
Action: Mouse scrolled (361, 407) with delta (0, 0)
Screenshot: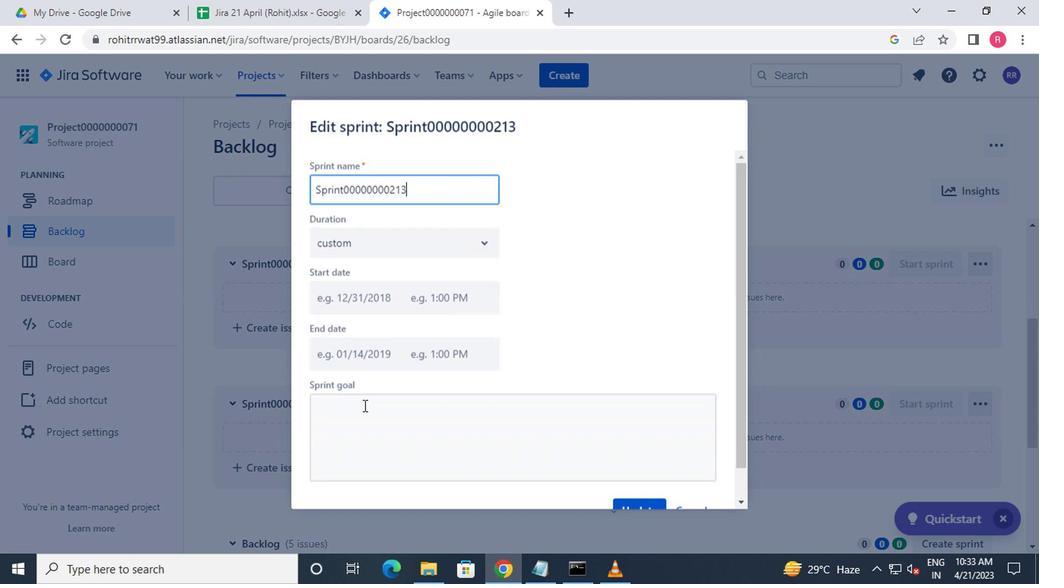 
Action: Mouse moved to (365, 200)
Screenshot: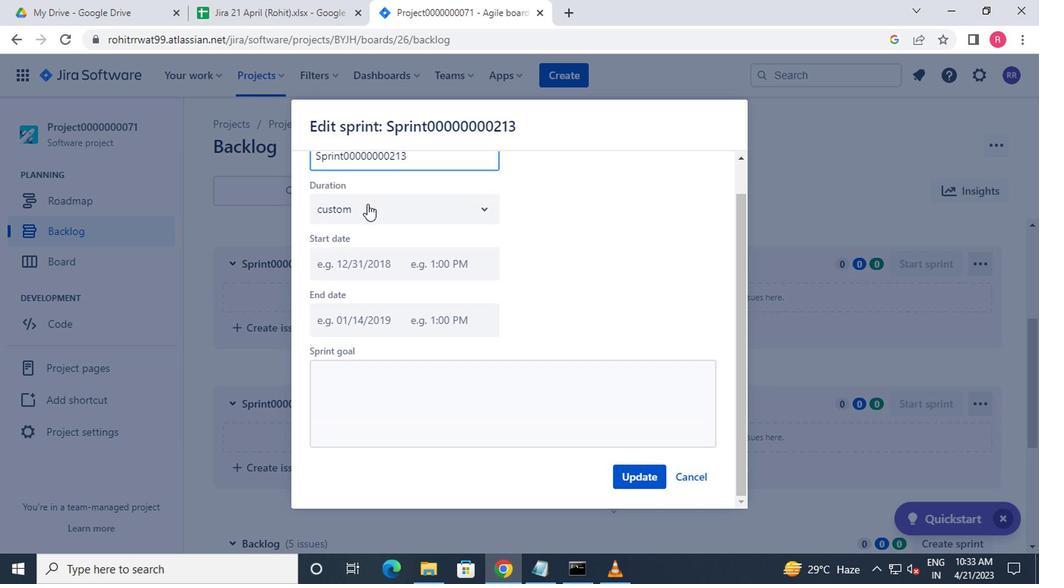 
Action: Mouse pressed left at (365, 200)
Screenshot: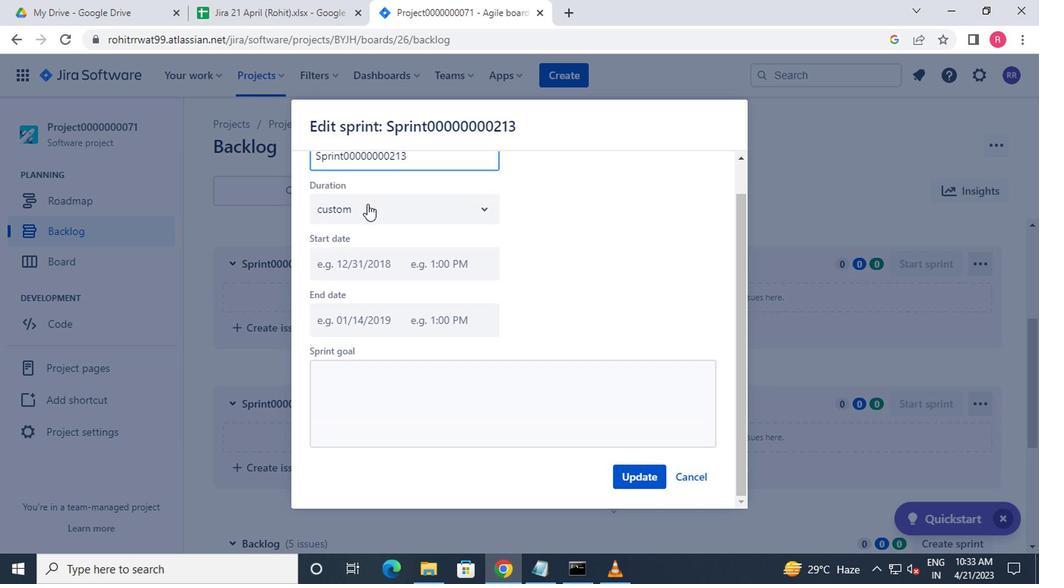 
Action: Mouse moved to (365, 292)
Screenshot: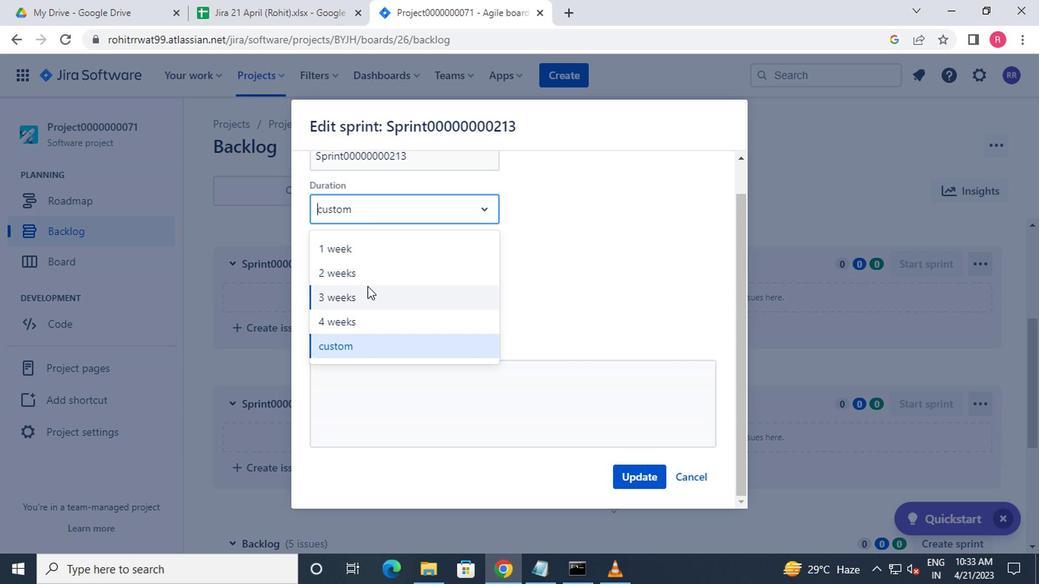 
Action: Mouse pressed left at (365, 292)
Screenshot: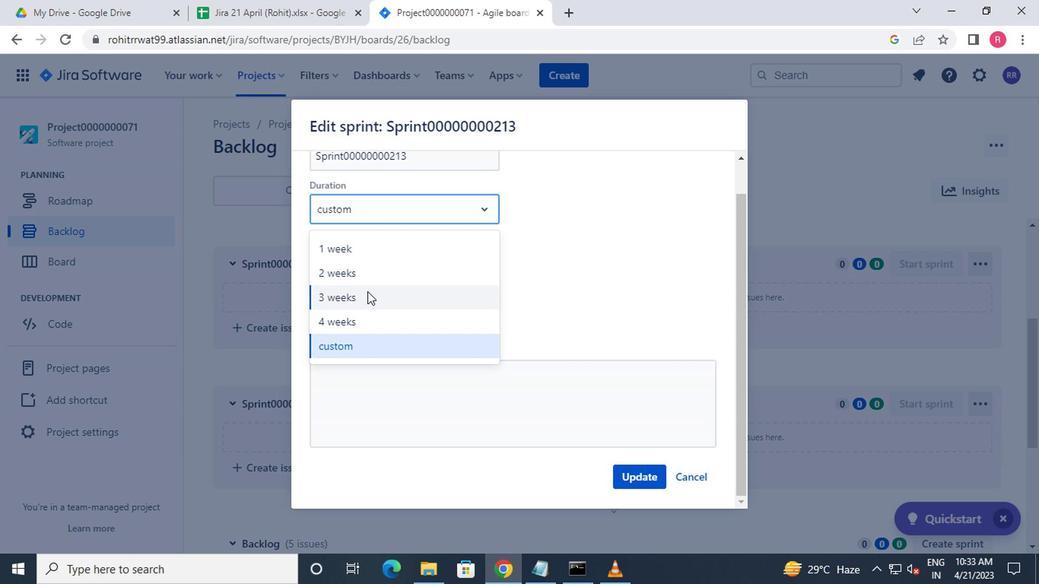 
Action: Mouse moved to (630, 472)
Screenshot: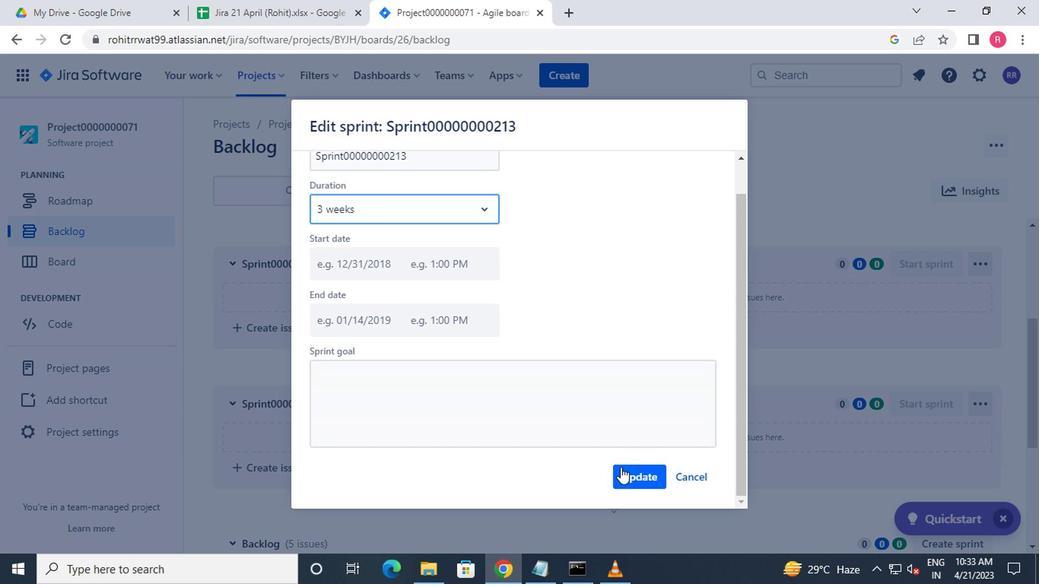 
Action: Mouse pressed left at (630, 472)
Screenshot: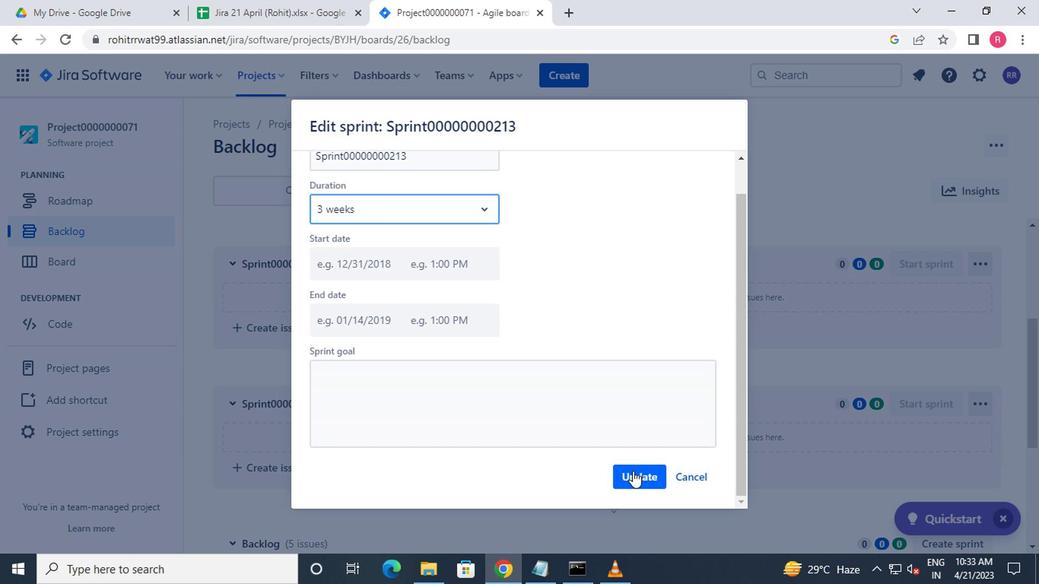 
Action: Mouse moved to (267, 83)
Screenshot: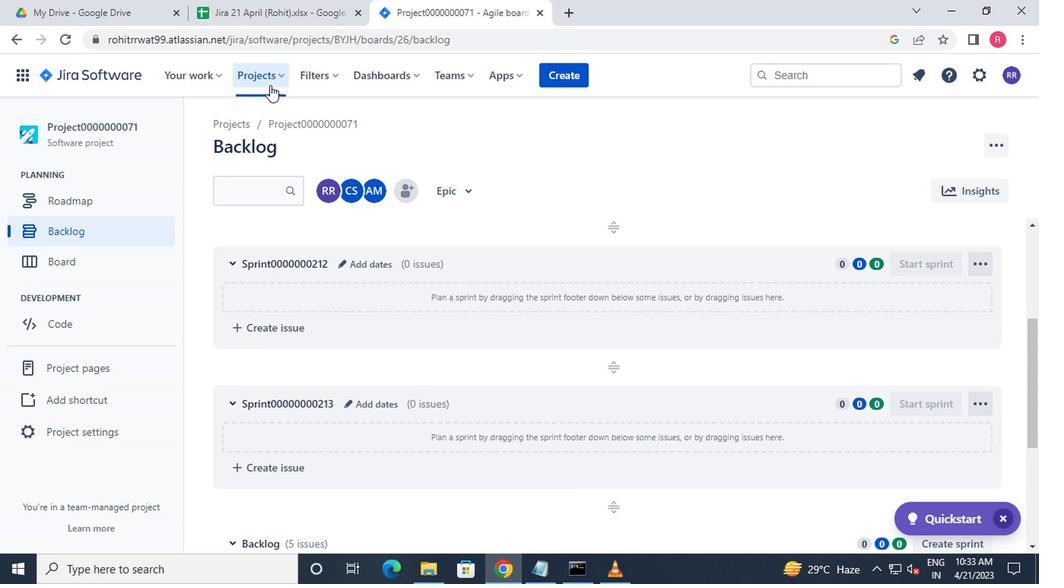 
Action: Mouse pressed left at (267, 83)
Screenshot: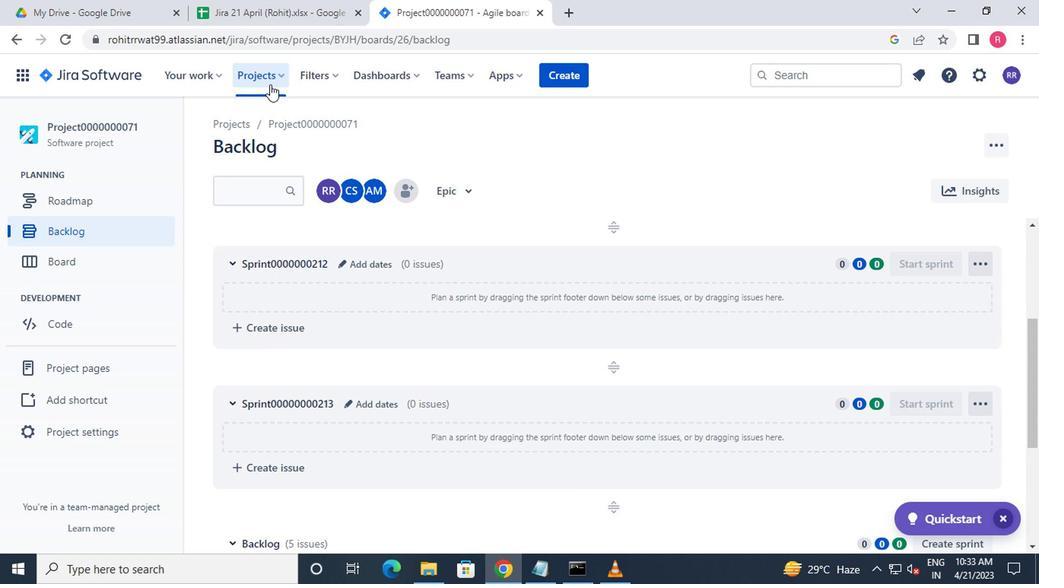 
Action: Mouse moved to (312, 185)
Screenshot: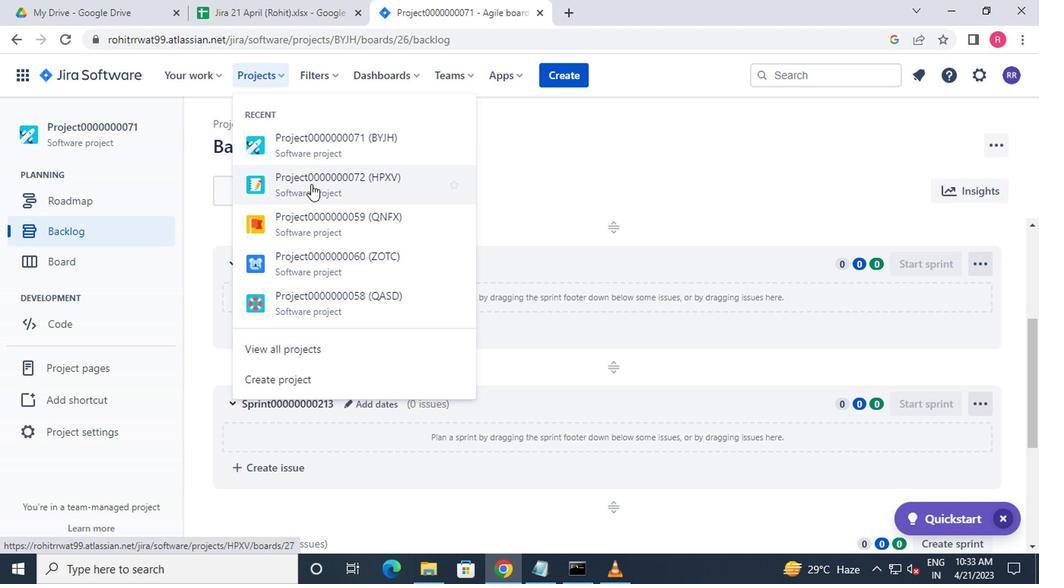 
Action: Mouse pressed left at (312, 185)
Screenshot: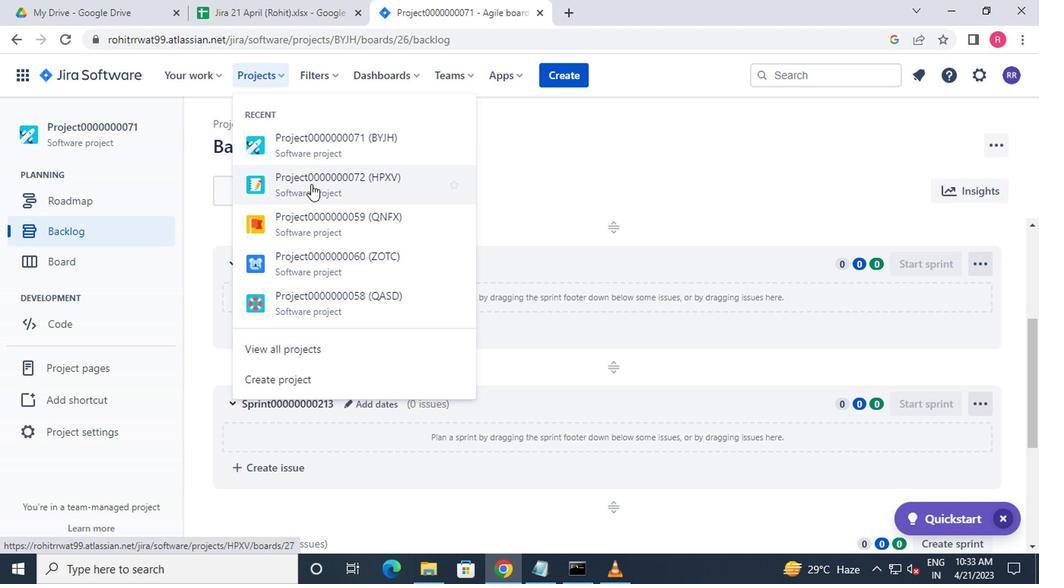
Action: Mouse moved to (140, 229)
Screenshot: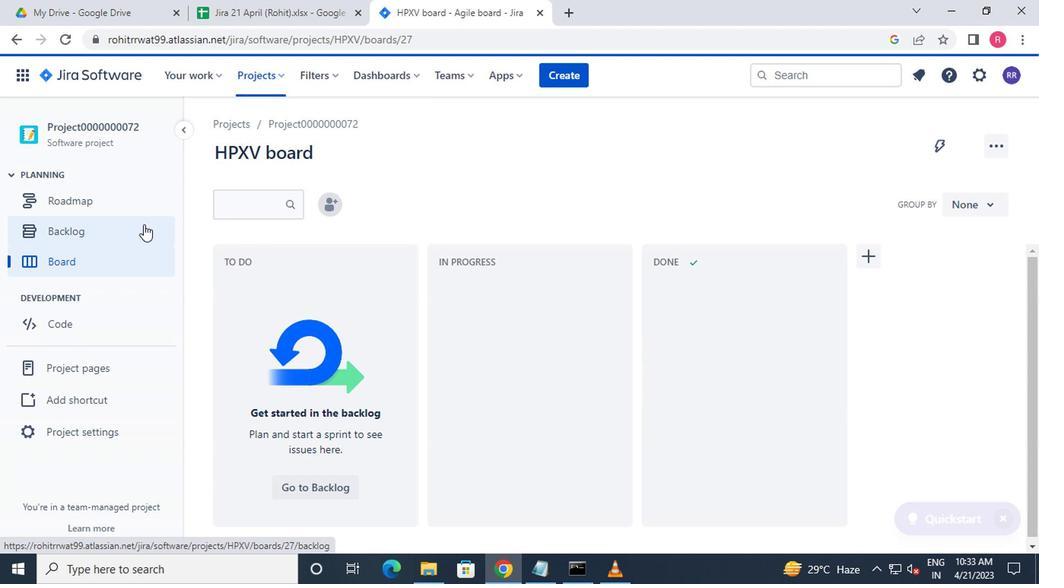 
Action: Mouse pressed left at (140, 229)
Screenshot: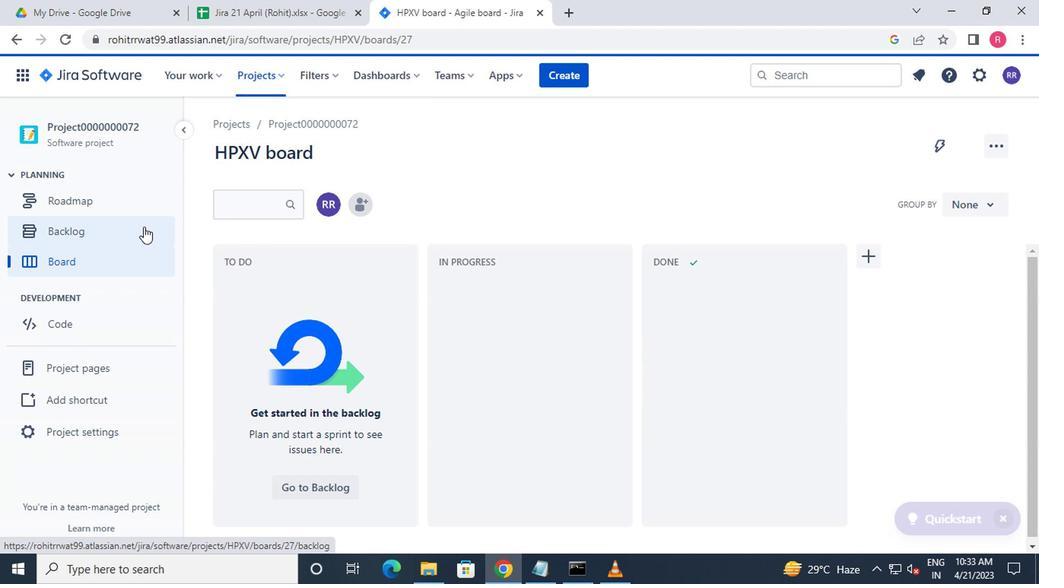 
Action: Mouse moved to (300, 274)
Screenshot: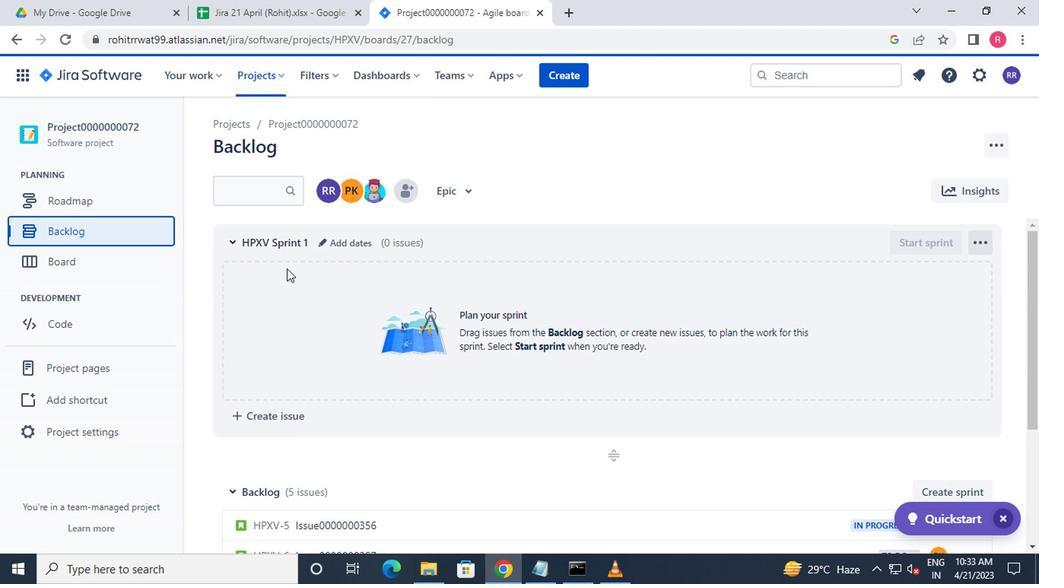 
Action: Mouse scrolled (300, 273) with delta (0, 0)
Screenshot: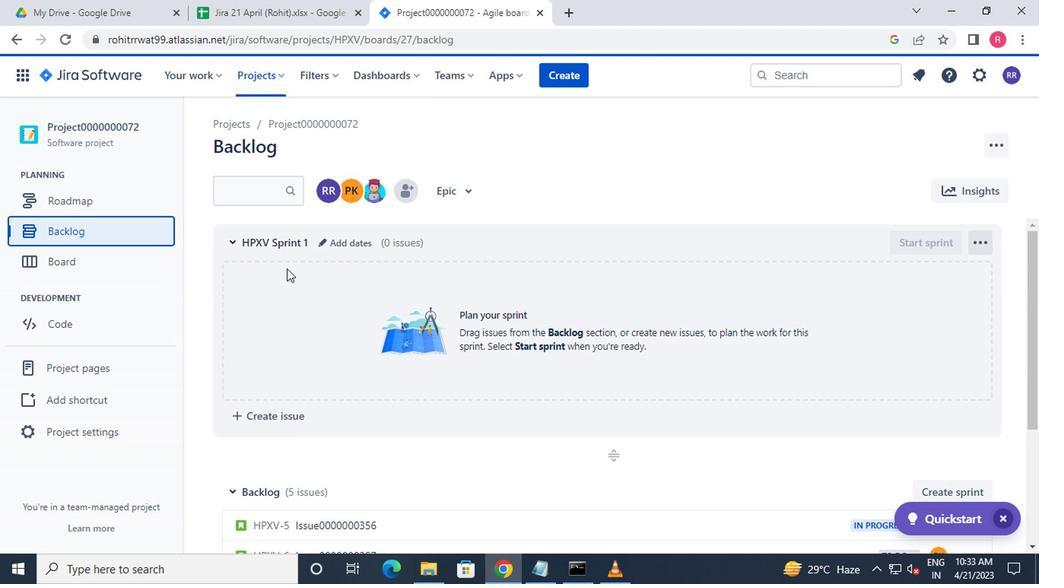 
Action: Mouse moved to (311, 279)
Screenshot: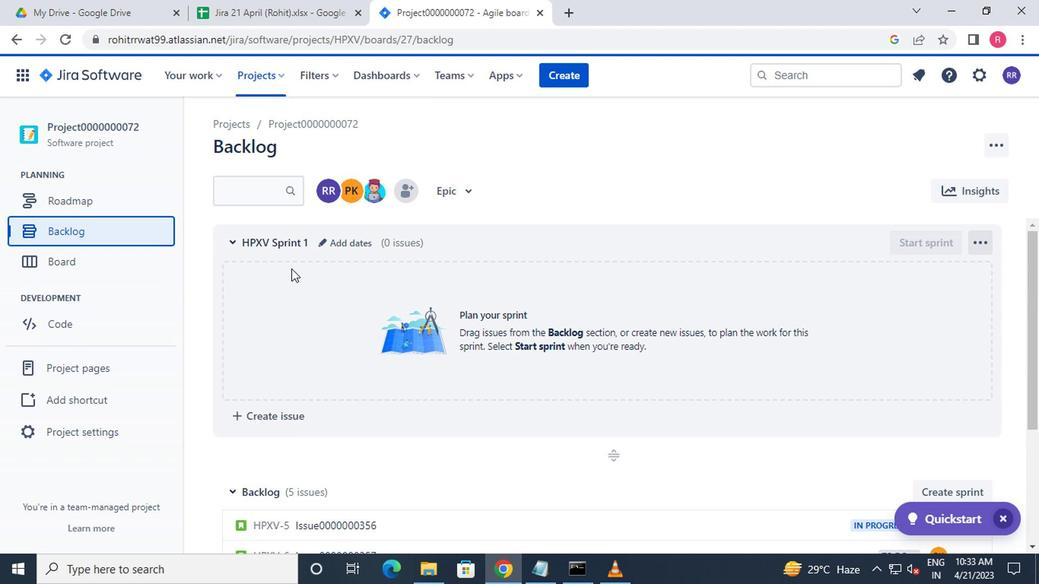 
Action: Mouse scrolled (311, 278) with delta (0, 0)
Screenshot: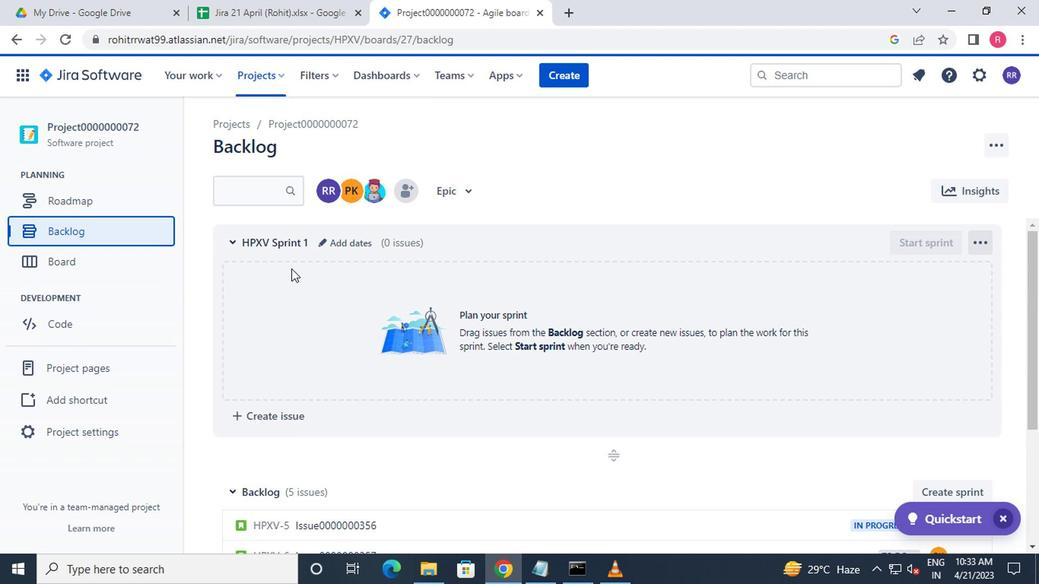 
Action: Mouse moved to (316, 280)
Screenshot: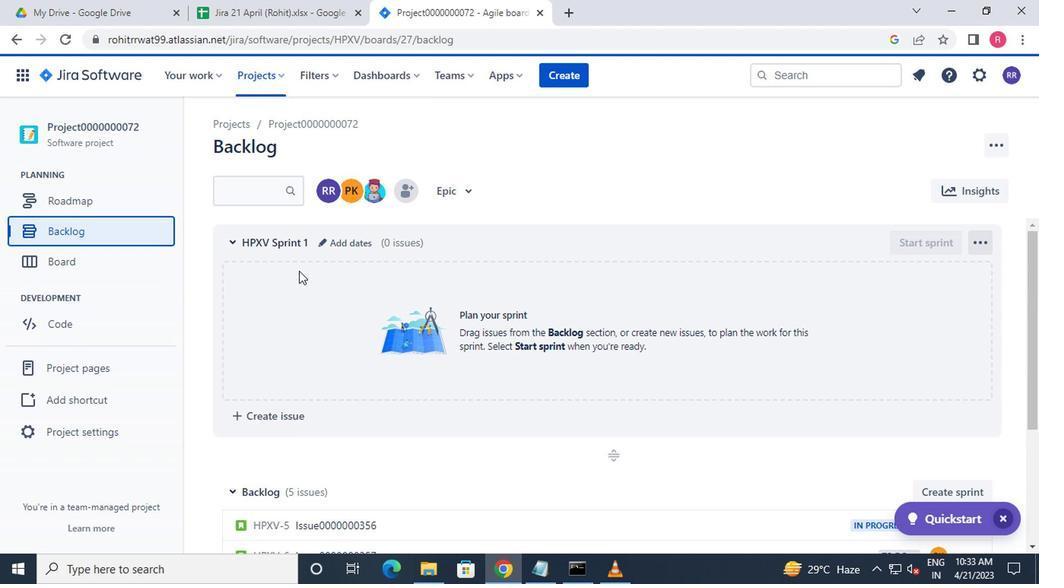 
Action: Mouse scrolled (316, 279) with delta (0, -1)
Screenshot: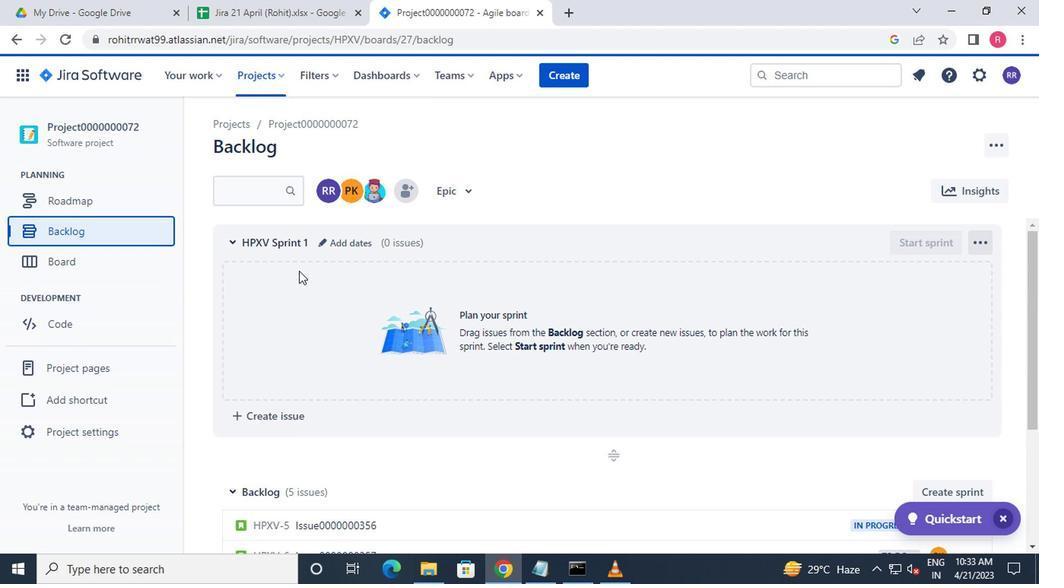 
Action: Mouse moved to (323, 280)
Screenshot: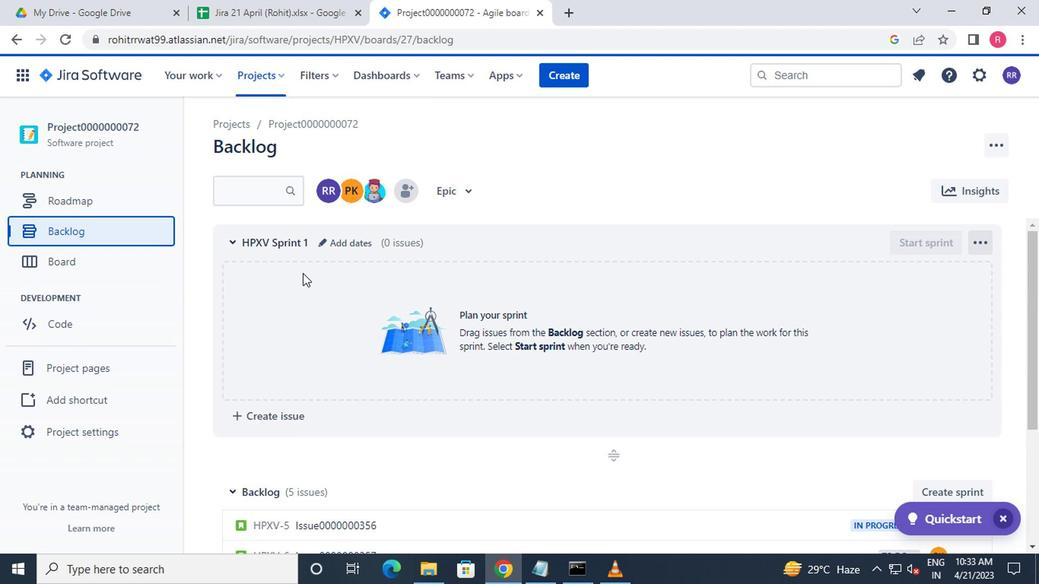 
Action: Mouse scrolled (323, 279) with delta (0, -1)
Screenshot: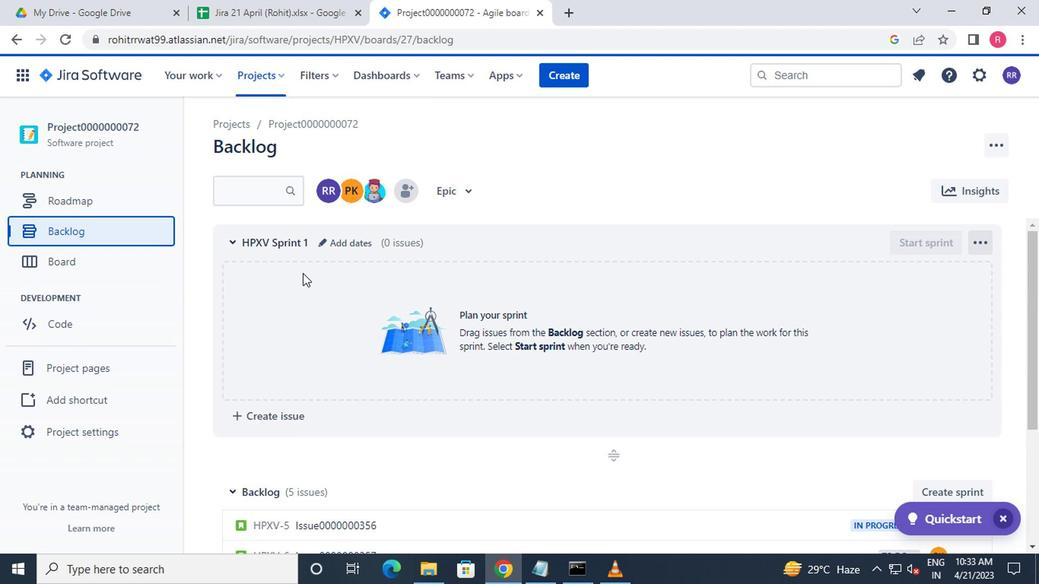 
Action: Mouse moved to (327, 280)
Screenshot: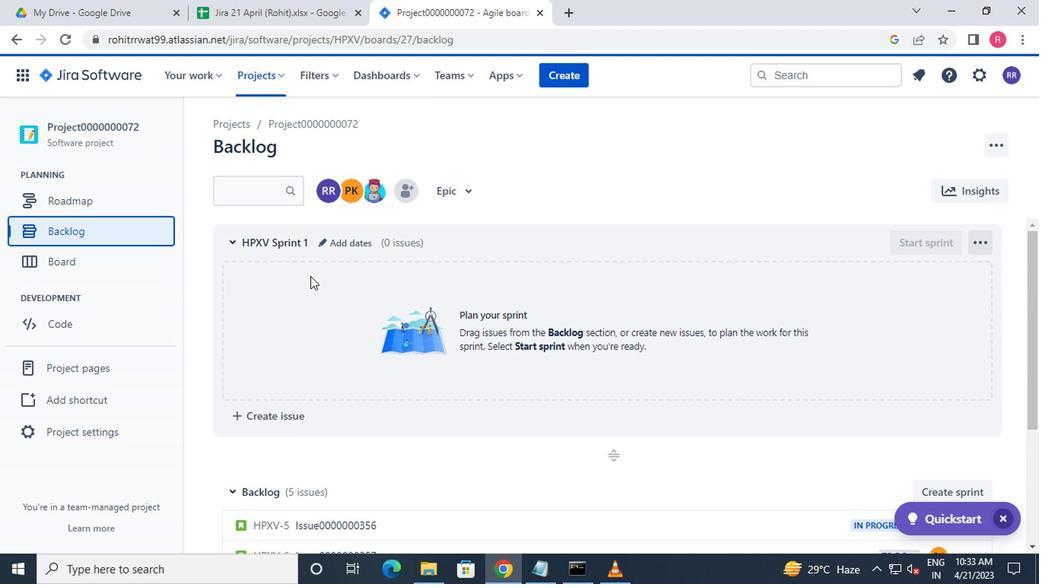 
Action: Mouse scrolled (327, 279) with delta (0, -1)
Screenshot: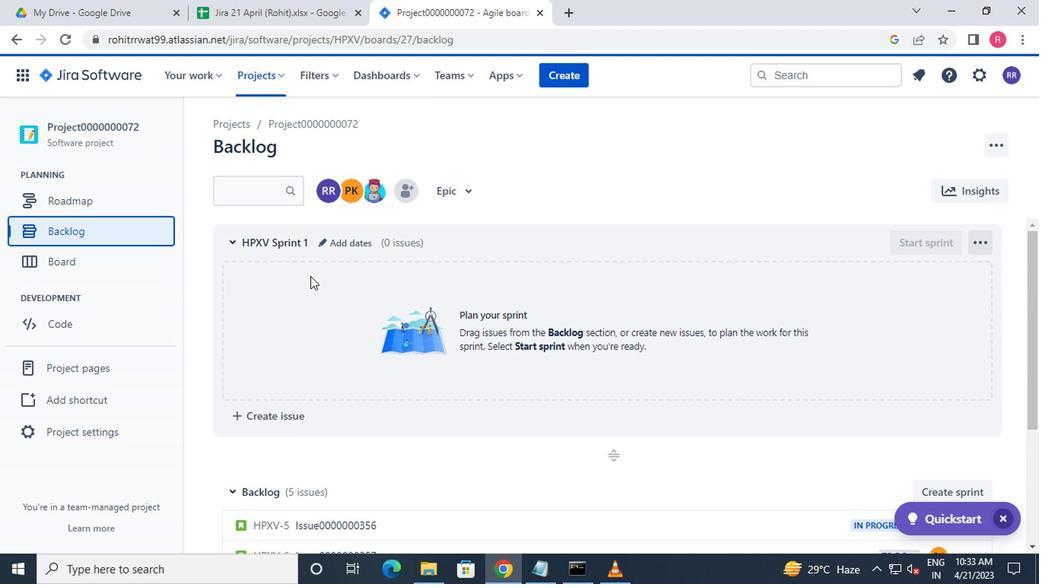 
Action: Mouse moved to (310, 269)
Screenshot: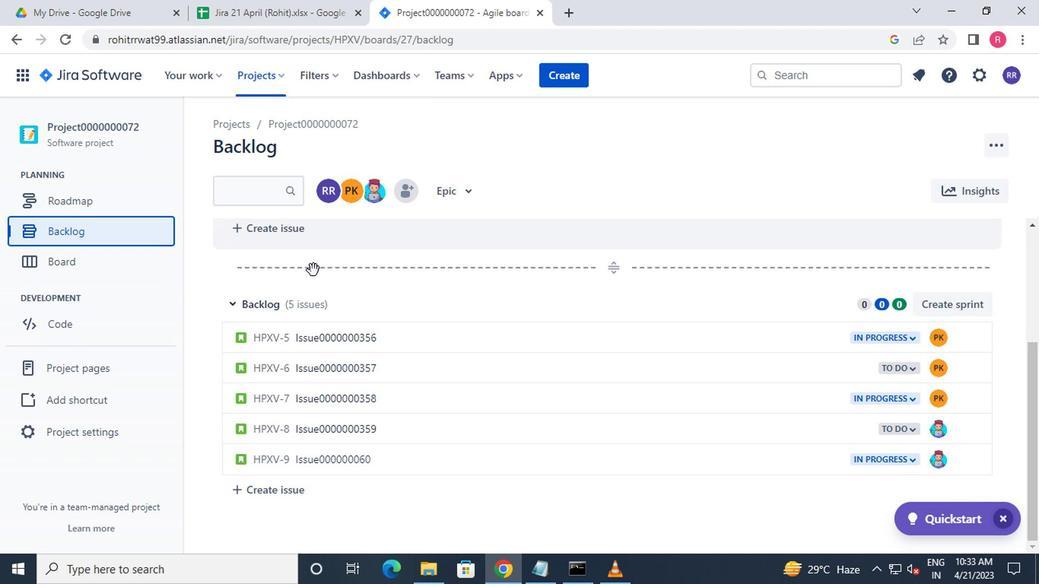 
Action: Mouse scrolled (310, 269) with delta (0, 0)
Screenshot: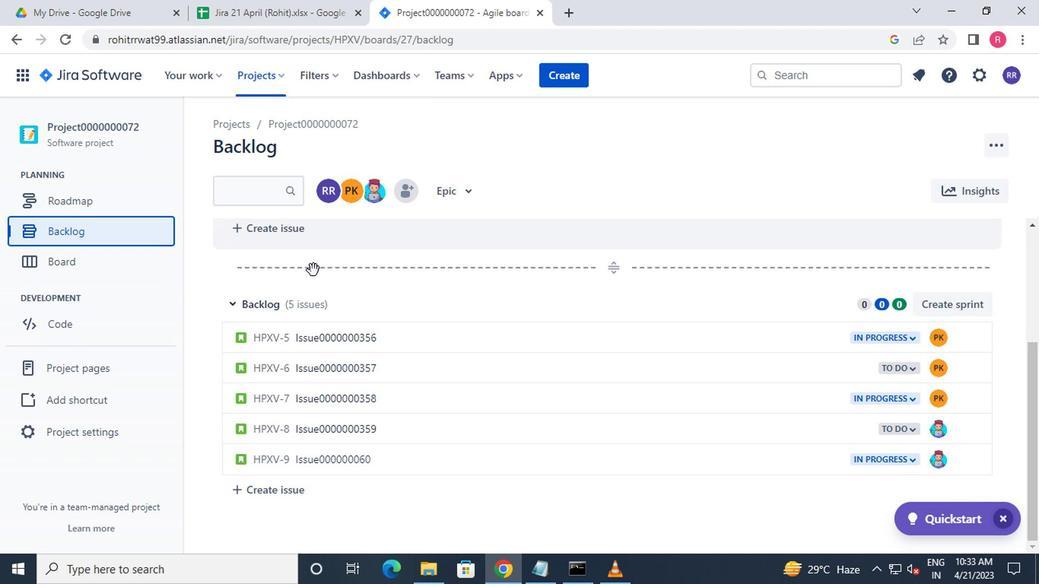 
Action: Mouse moved to (308, 267)
Screenshot: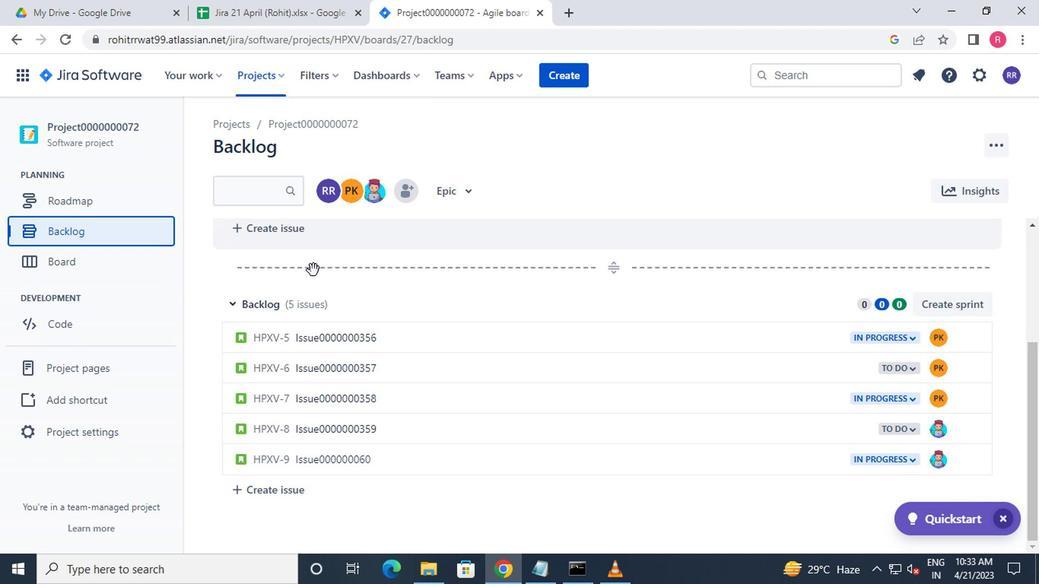 
Action: Mouse scrolled (308, 268) with delta (0, 0)
Screenshot: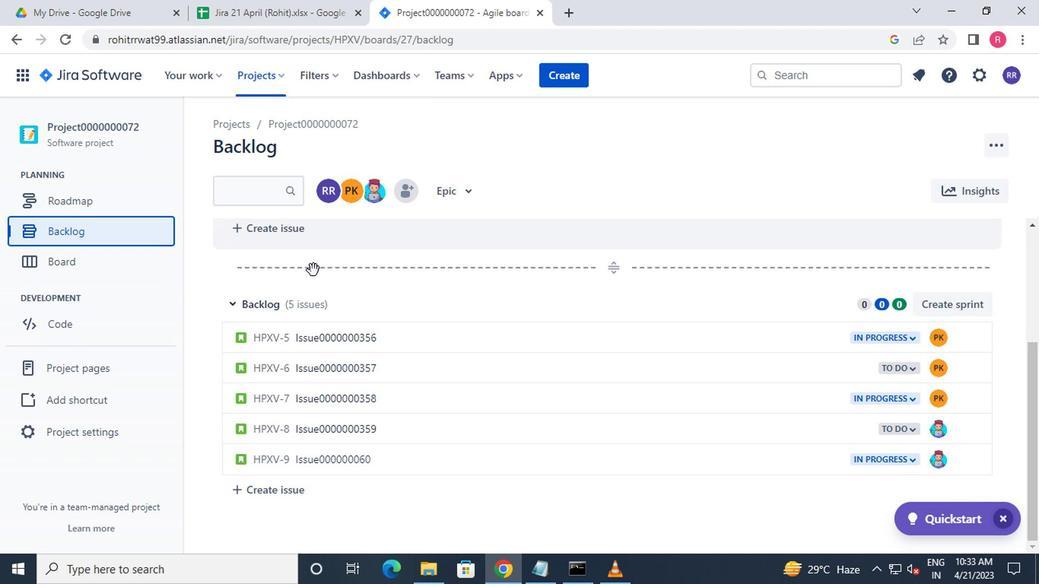 
Action: Mouse moved to (307, 263)
Screenshot: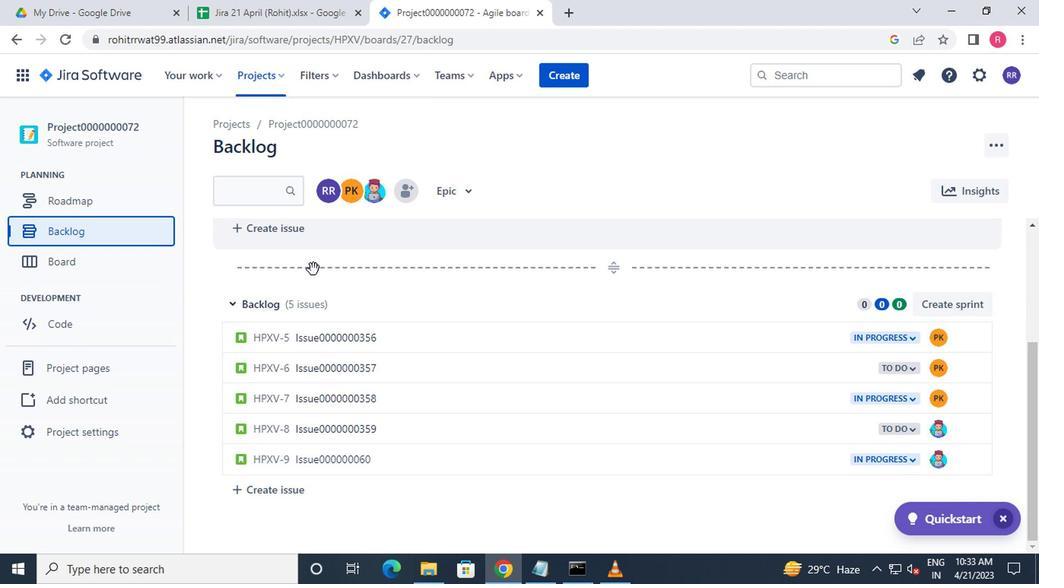 
Action: Mouse scrolled (307, 264) with delta (0, 0)
Screenshot: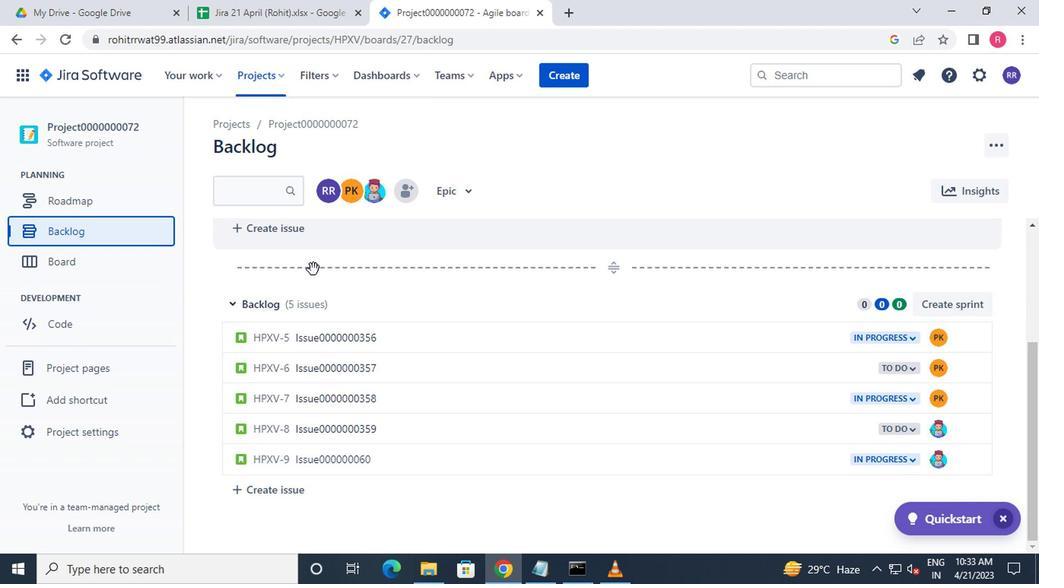 
Action: Mouse moved to (324, 245)
Screenshot: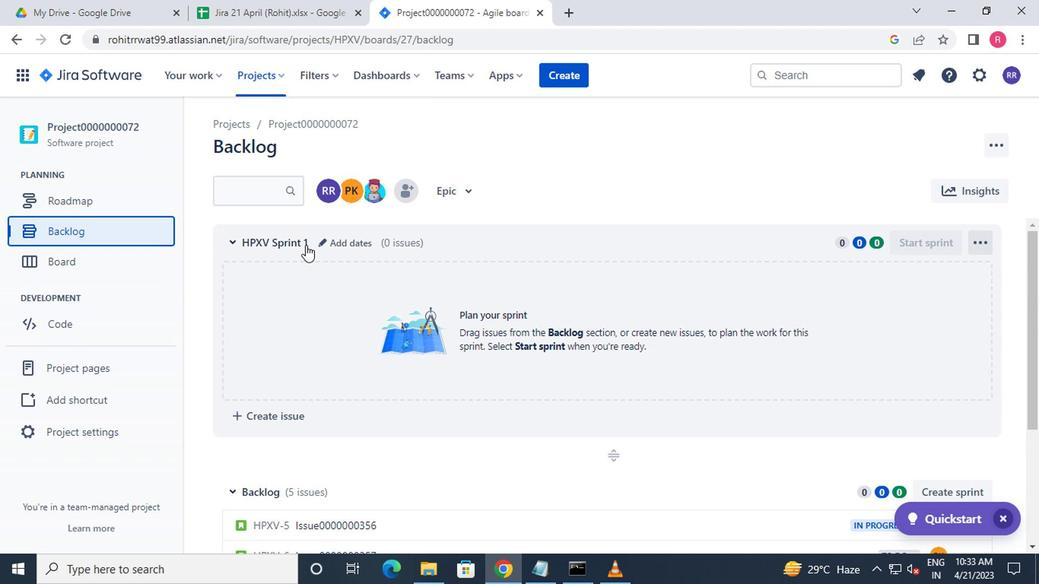 
Action: Mouse pressed left at (324, 245)
Screenshot: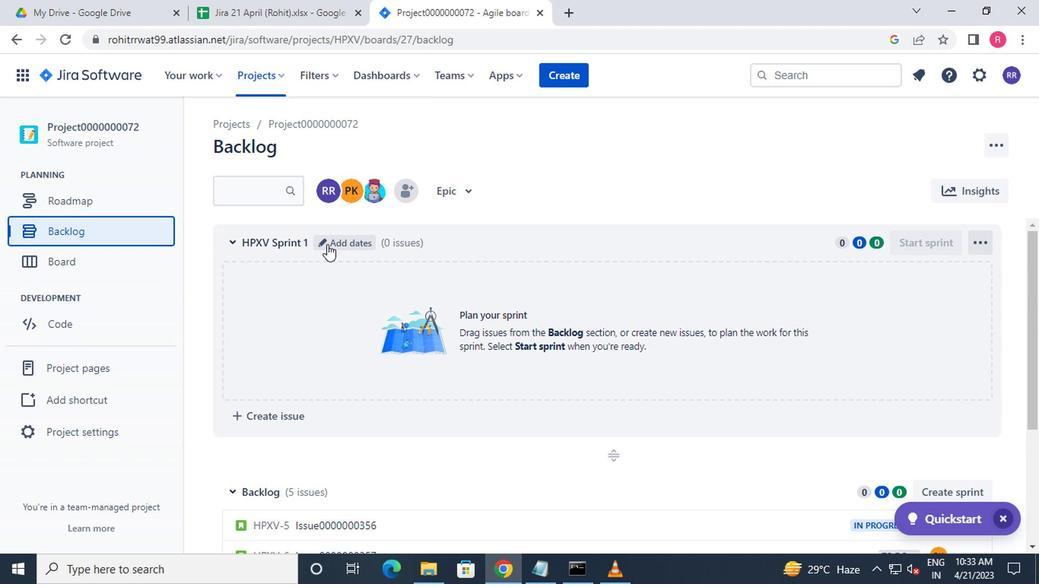
Action: Mouse moved to (316, 247)
Screenshot: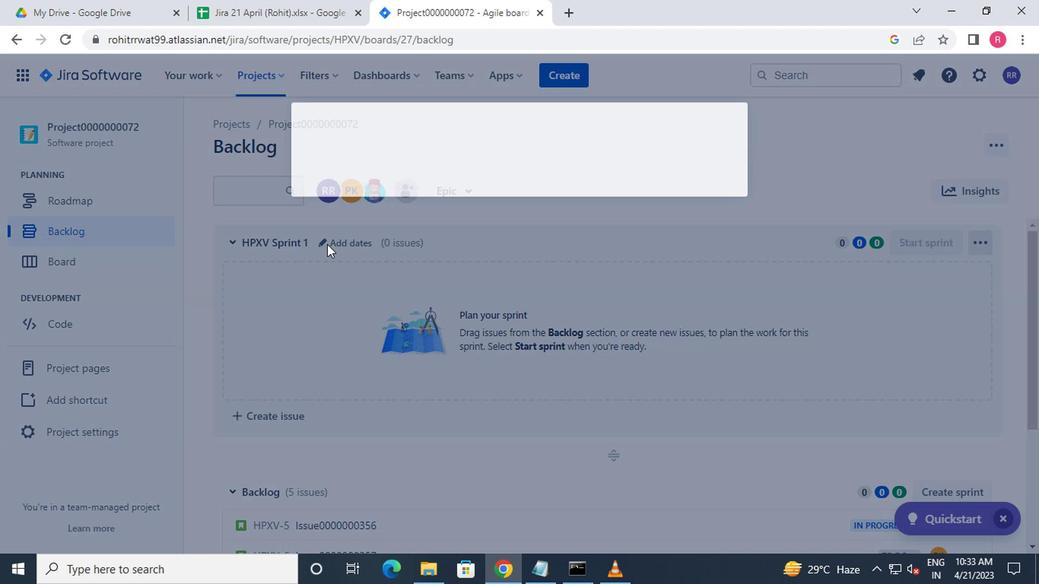 
Action: Key pressed <Key.backspace><Key.backspace><Key.backspace><Key.backspace><Key.backspace><Key.backspace><Key.backspace><Key.backspace><Key.backspace><Key.backspace><Key.backspace><Key.backspace><Key.backspace><Key.backspace><Key.backspace><Key.backspace><Key.backspace><Key.backspace><Key.backspace><Key.backspace><Key.backspace><Key.backspace><Key.backspace><Key.backspace><Key.backspace><Key.backspace><Key.backspace><Key.backspace><Key.shift>SPRINT00000001<Key.backspace>214<Key.enter>
Screenshot: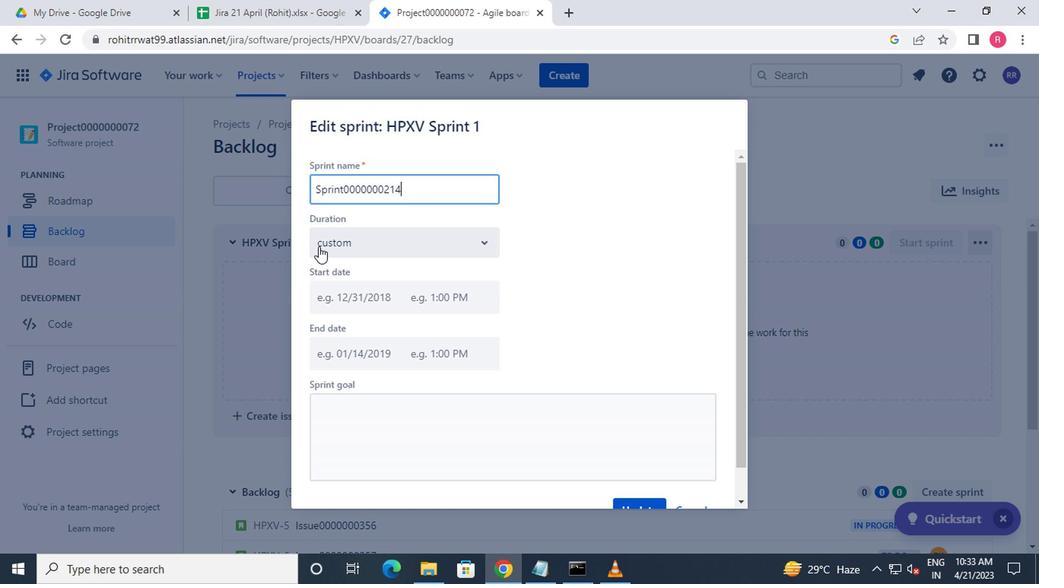 
